 Task: Add an event with the title Project Progress Update and Review, date '2024/04/09', time 8:00 AM to 10:00 AMand add a description: The training workshop will be facilitated by experienced negotiation experts who will provide guidance, insights, and practical tips throughout the session. Participants will have ample opportunities to ask questions, share experiences, and receive personalized feedback on their negotiation skills., put the event into Orange category . Add location for the event as: Sydney, Australia, logged in from the account softage.3@softage.netand send the event invitation to softage.7@softage.net and softage.8@softage.net. Set a reminder for the event 2 hour before
Action: Mouse moved to (94, 126)
Screenshot: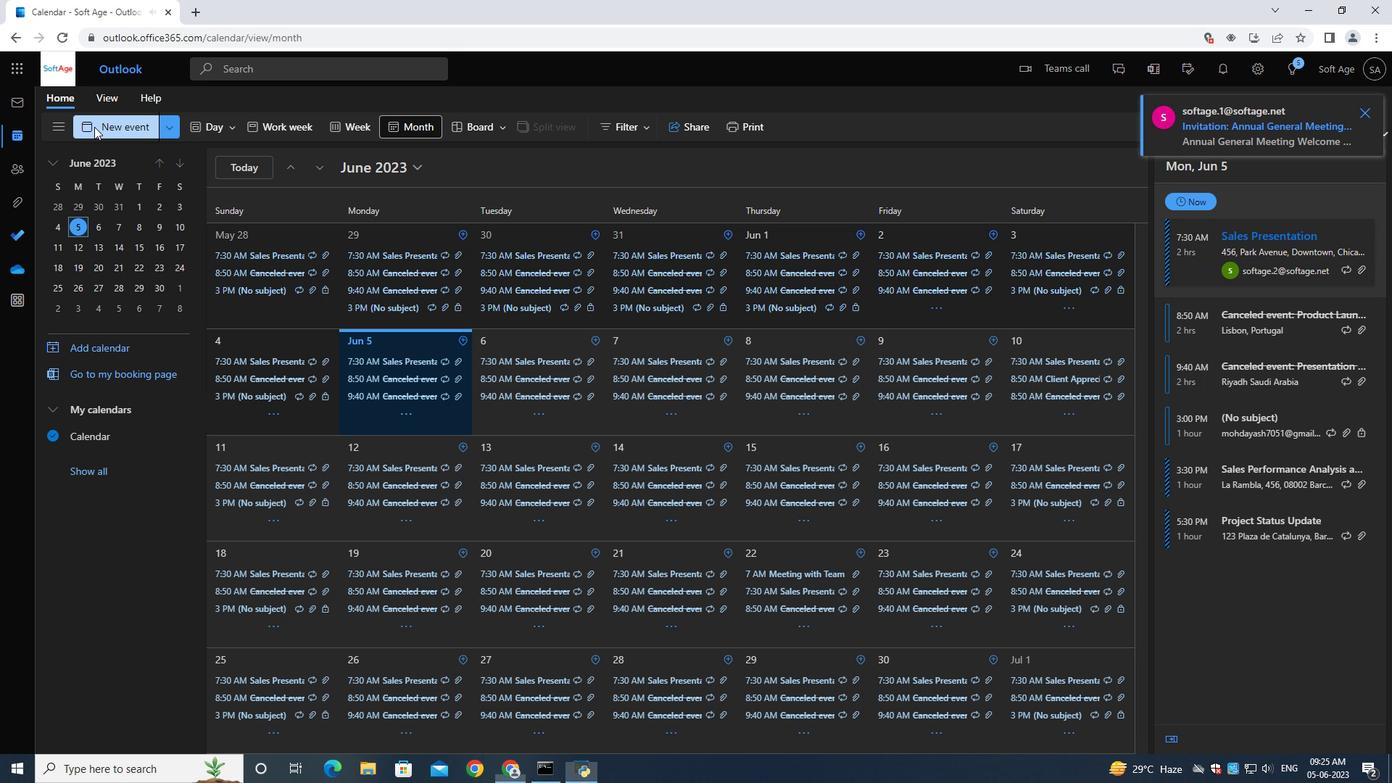 
Action: Mouse pressed left at (94, 126)
Screenshot: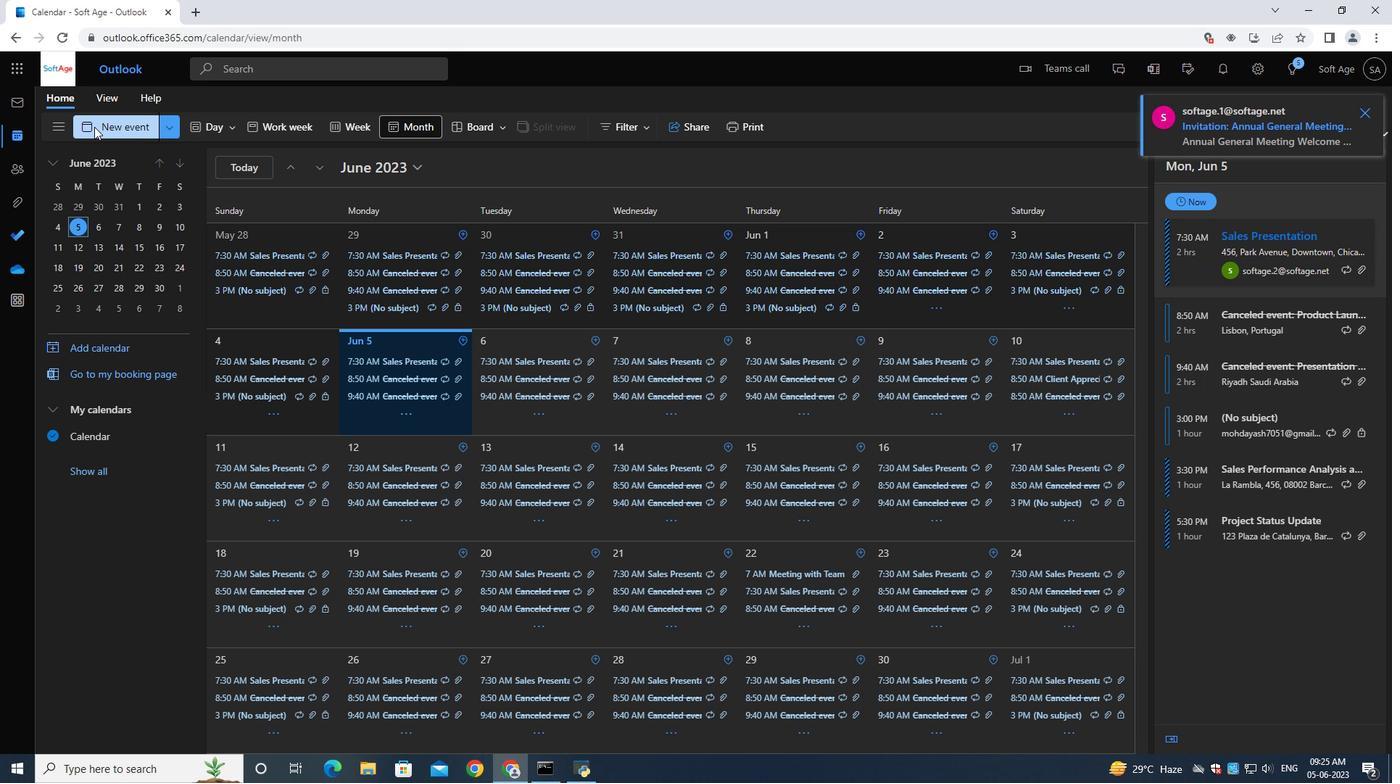
Action: Mouse moved to (369, 220)
Screenshot: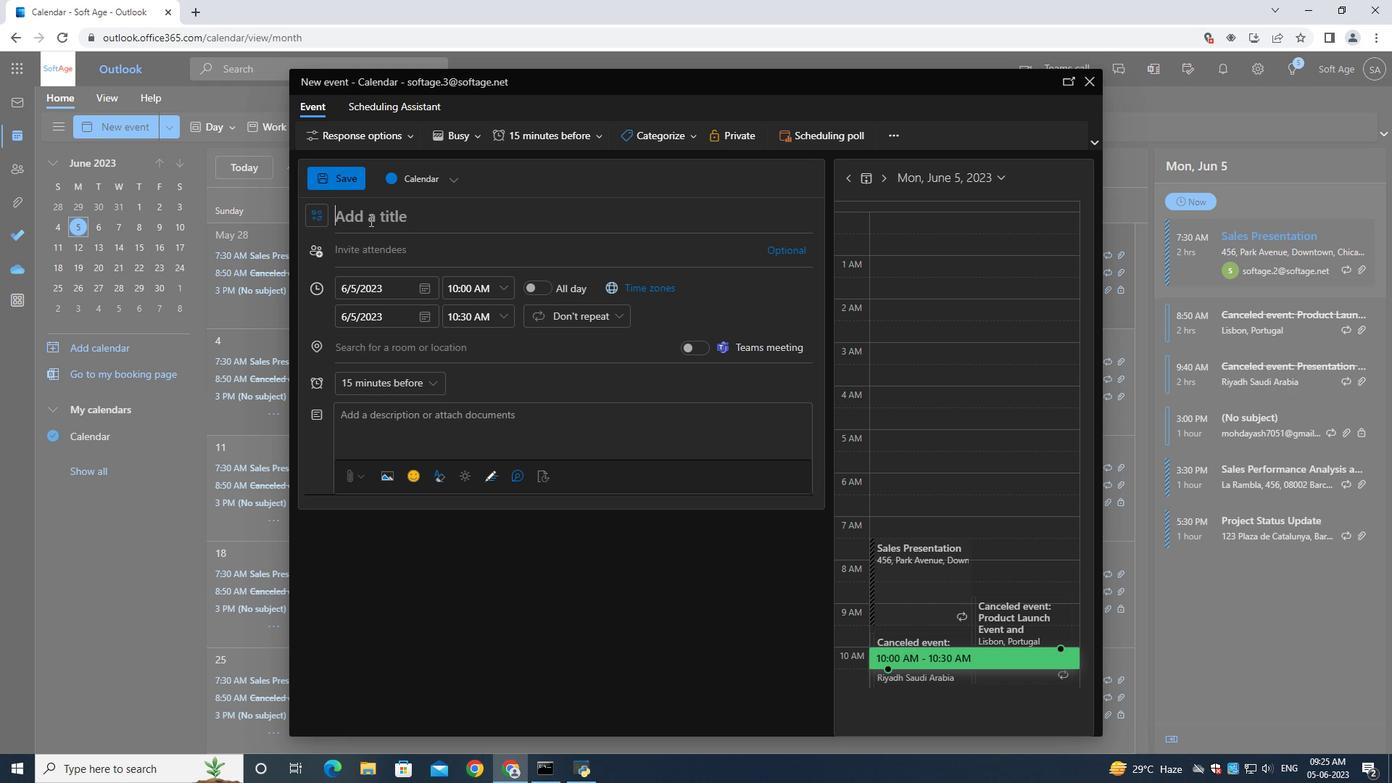 
Action: Mouse pressed left at (369, 220)
Screenshot: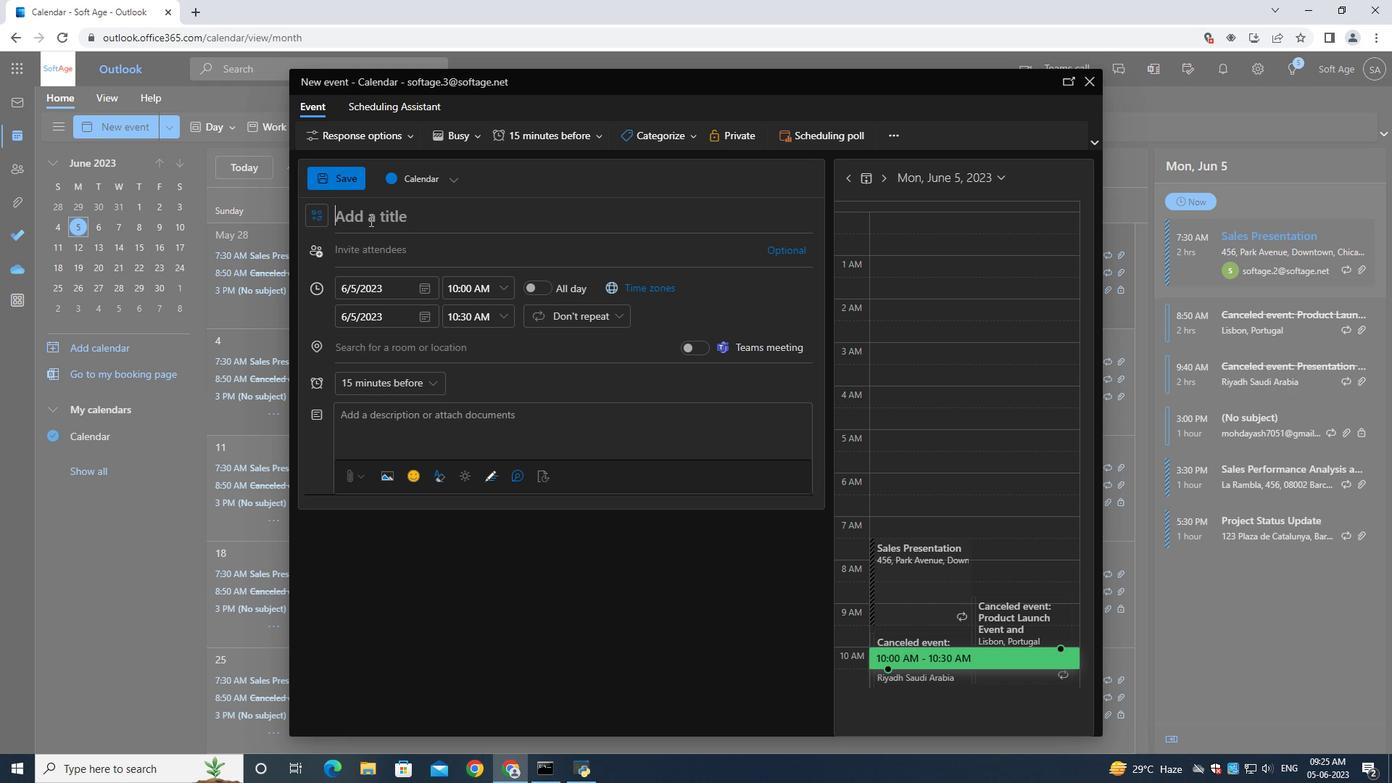
Action: Key pressed <Key.shift><Key.shift><Key.shift><Key.shift><Key.shift><Key.shift><Key.shift><Key.shift><Key.shift><Key.shift><Key.shift><Key.shift><Key.shift><Key.shift><Key.shift><Key.shift><Key.shift><Key.shift><Key.shift><Key.shift><Key.shift><Key.shift><Key.shift><Key.shift>Project<Key.space><Key.shift>Progress<Key.space><Key.shift><Key.shift><Key.shift><Key.shift><Key.shift><Key.shift><Key.shift><Key.shift><Key.shift>Update<Key.space>and<Key.space><Key.shift>Review<Key.space>
Screenshot: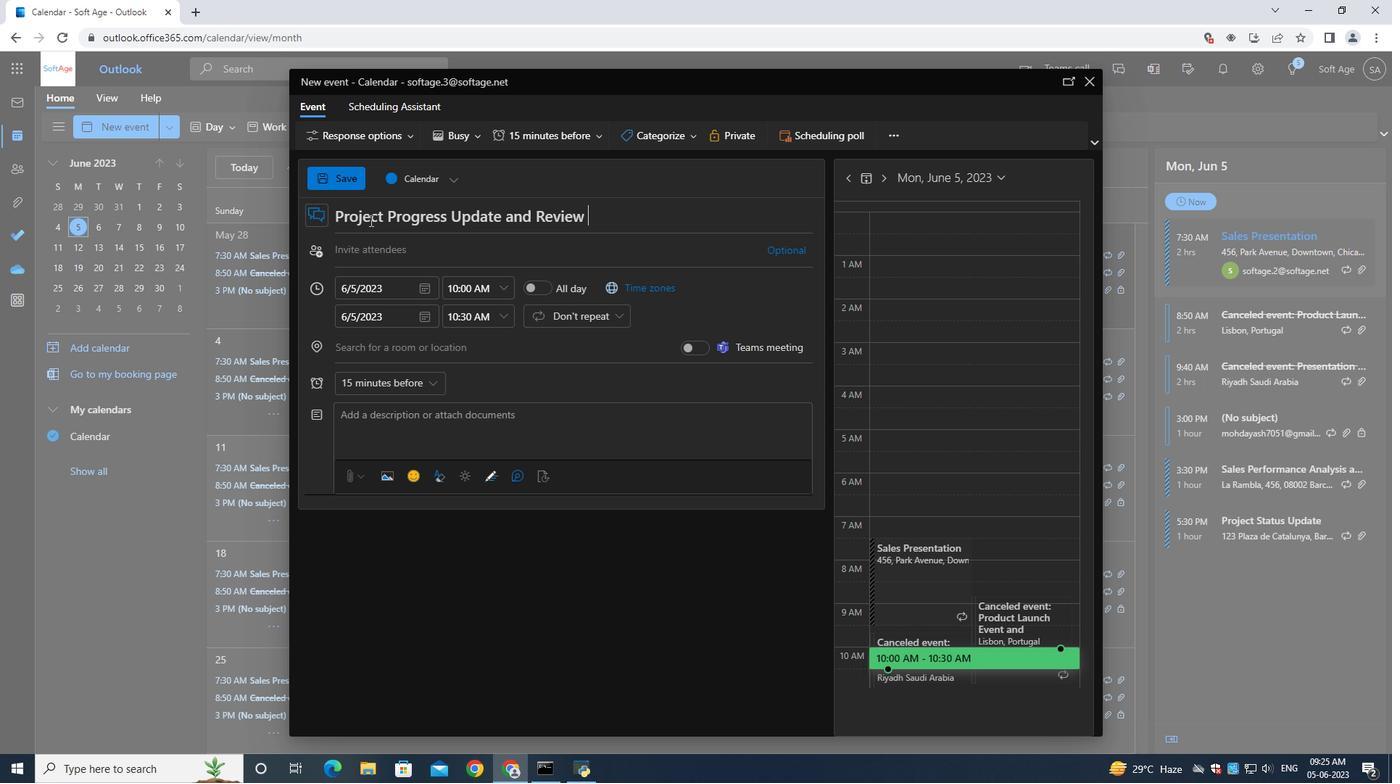 
Action: Mouse moved to (427, 293)
Screenshot: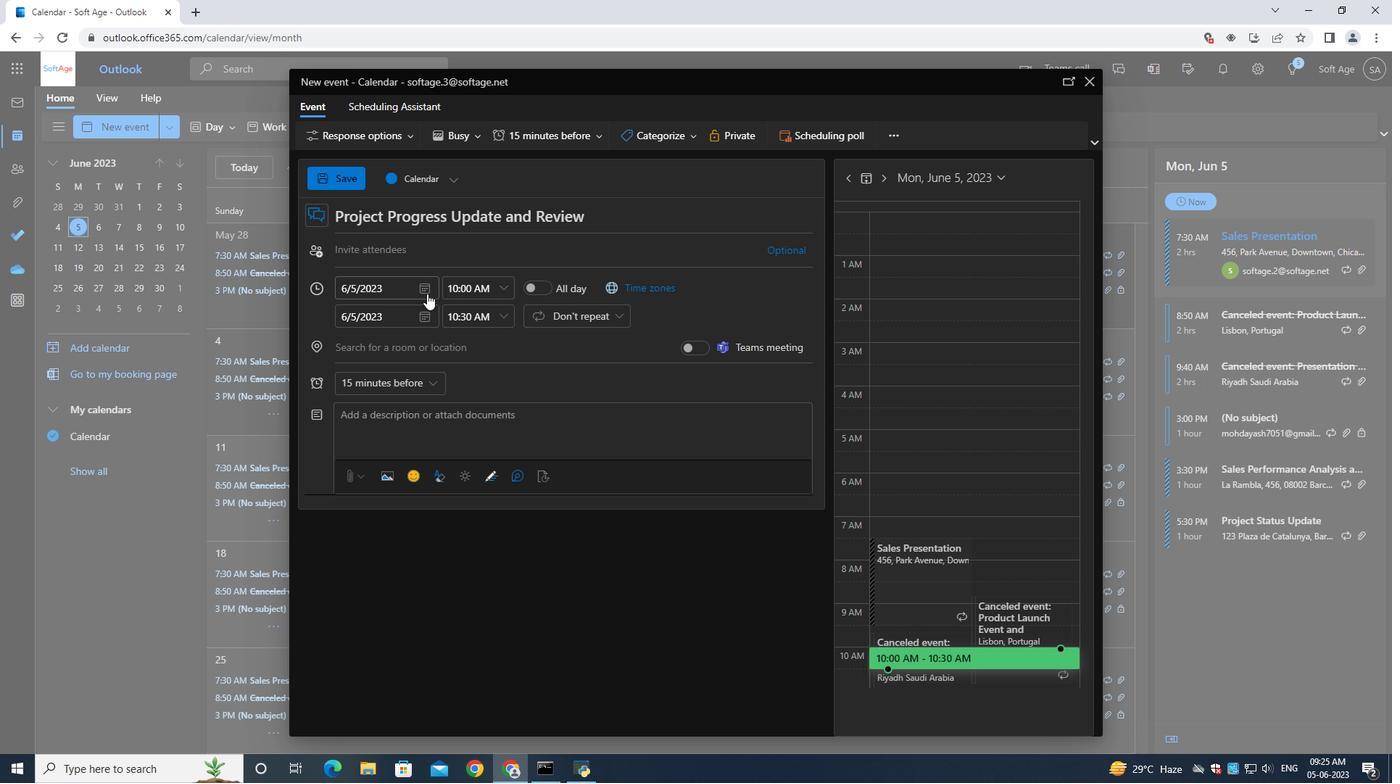 
Action: Mouse pressed left at (427, 293)
Screenshot: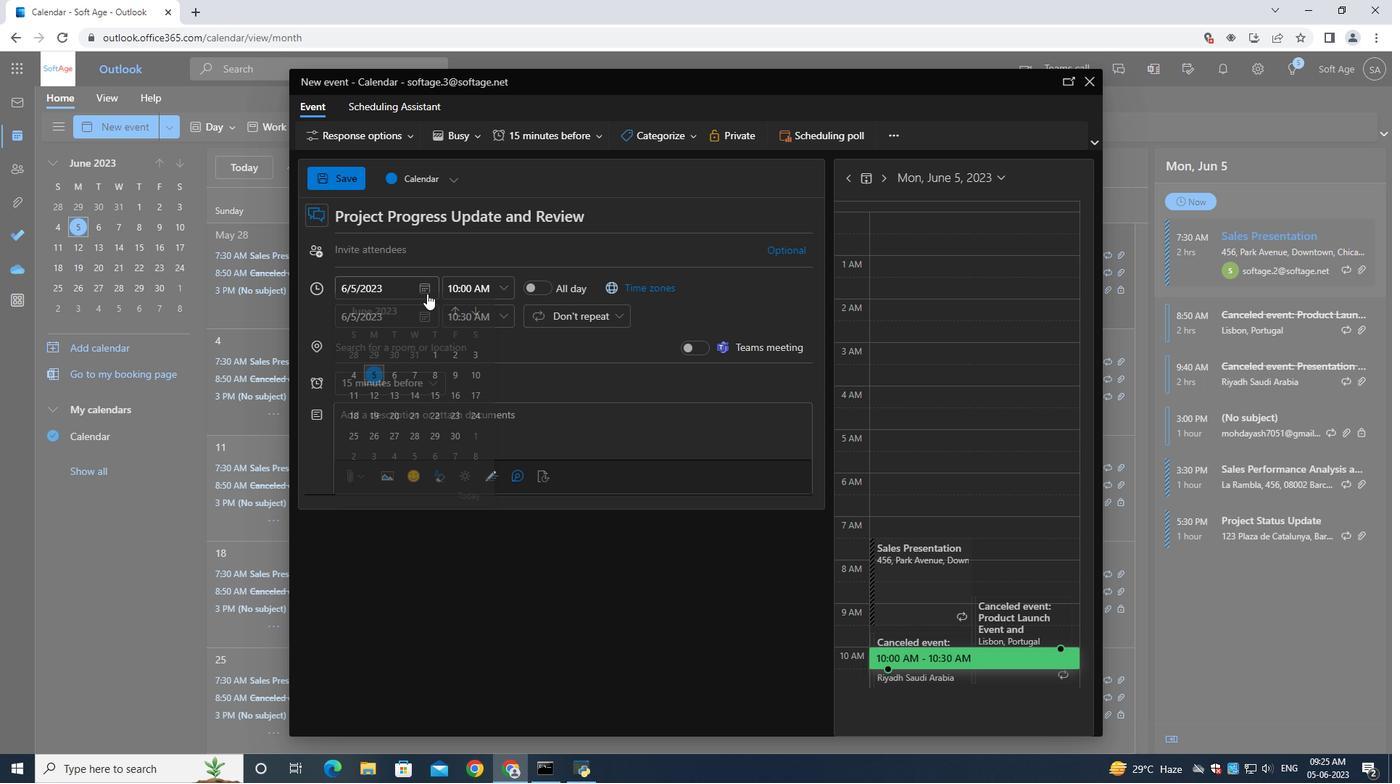 
Action: Mouse moved to (471, 321)
Screenshot: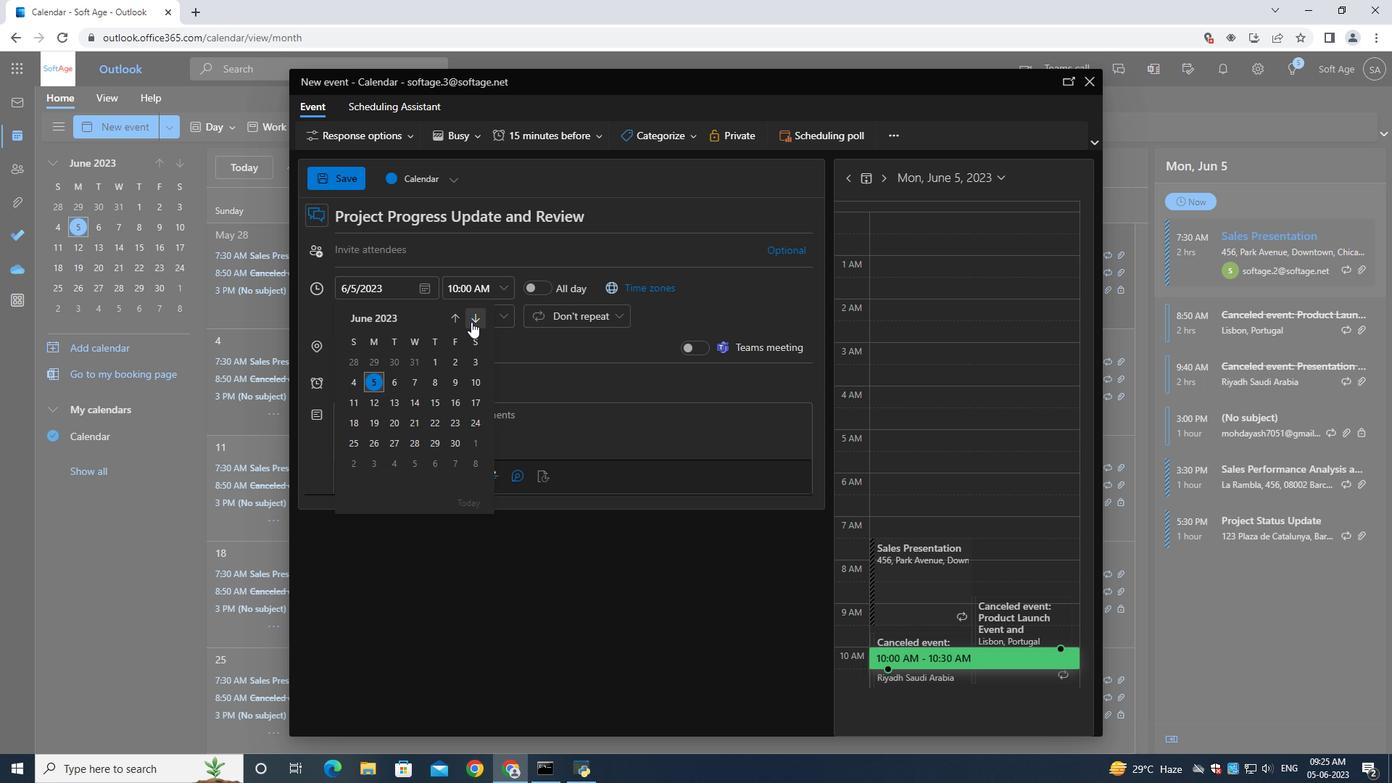 
Action: Mouse pressed left at (471, 321)
Screenshot: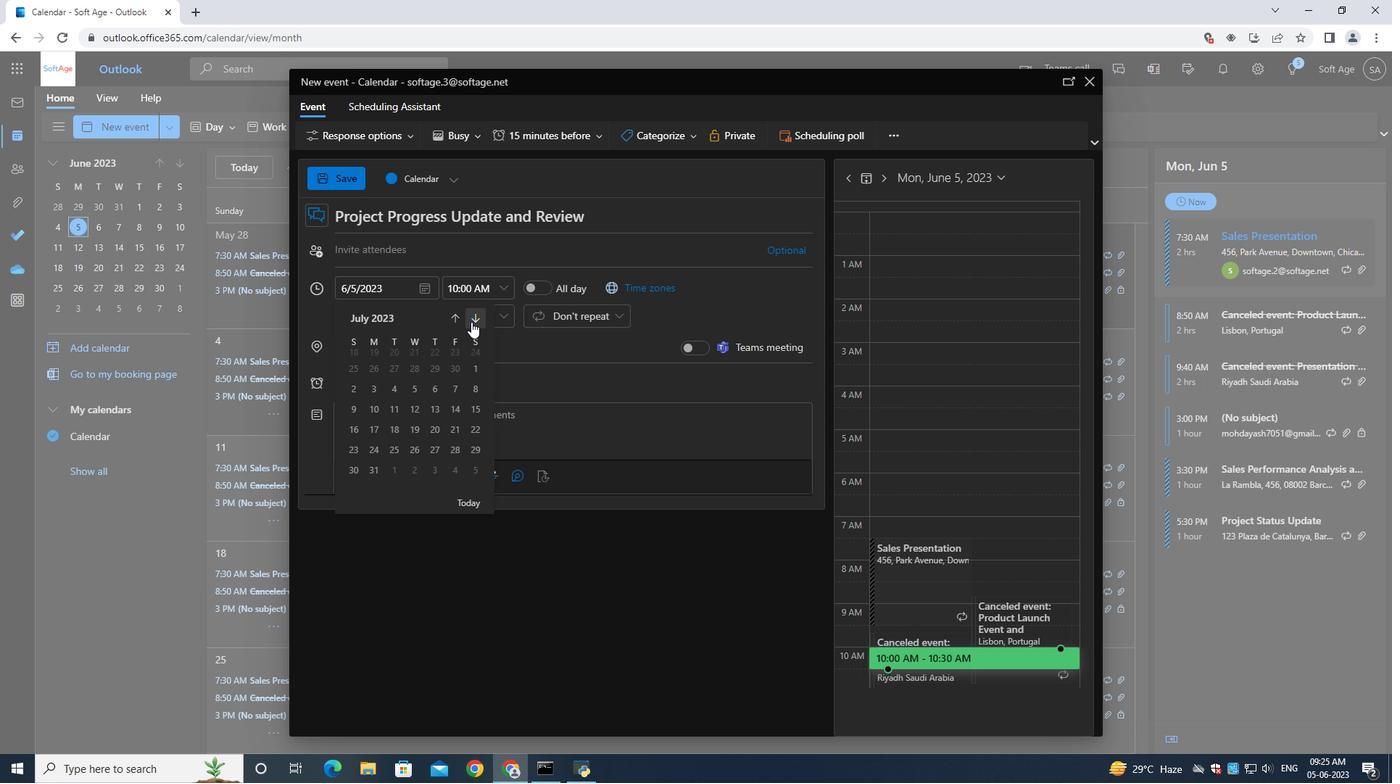 
Action: Mouse pressed left at (471, 321)
Screenshot: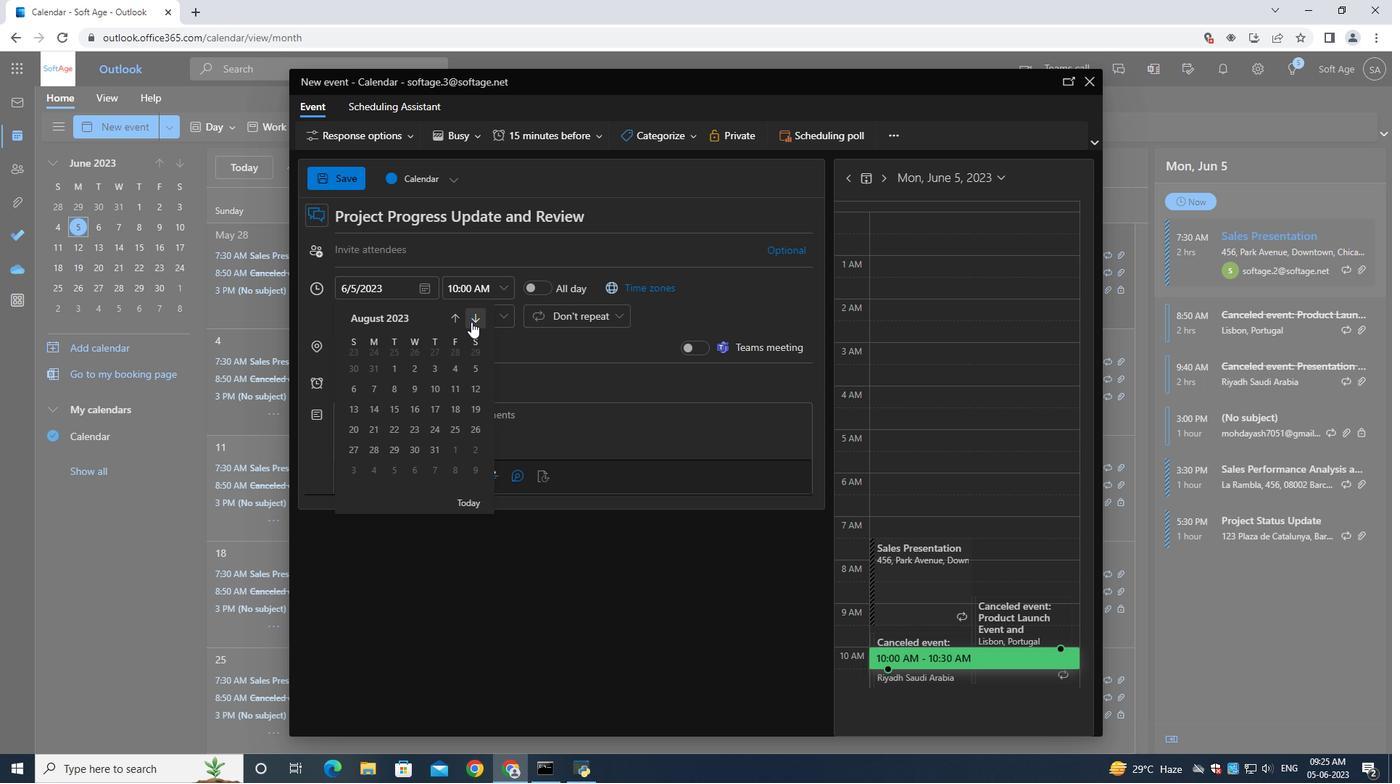 
Action: Mouse pressed left at (471, 321)
Screenshot: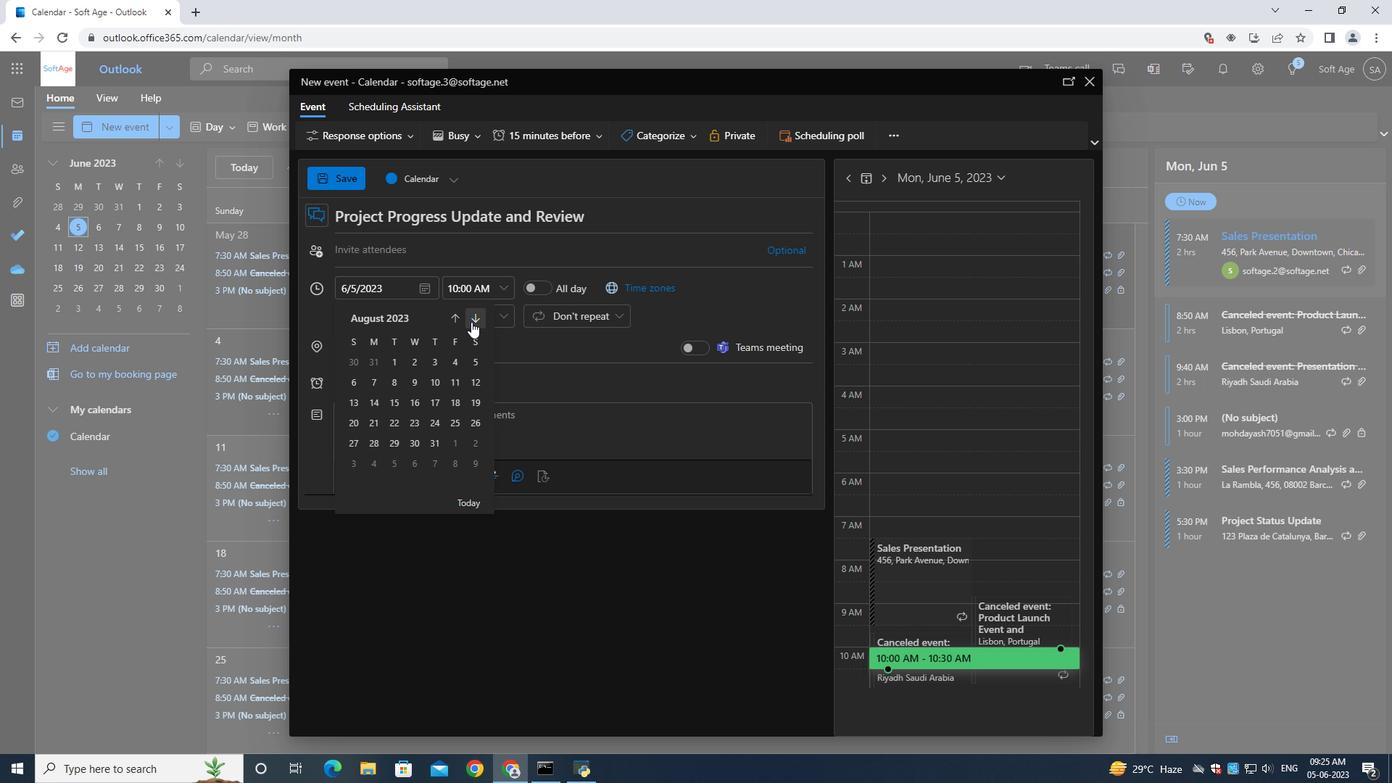 
Action: Mouse pressed left at (471, 321)
Screenshot: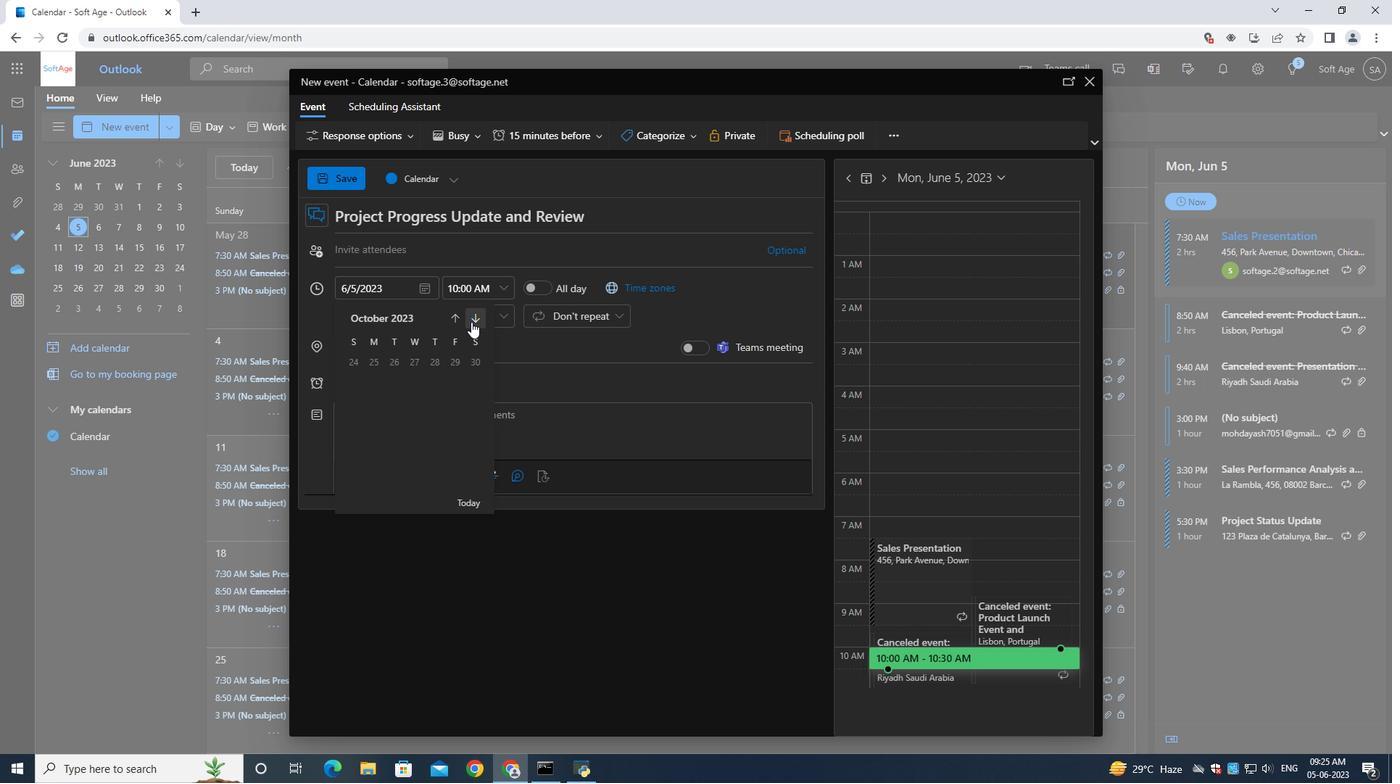 
Action: Mouse pressed left at (471, 321)
Screenshot: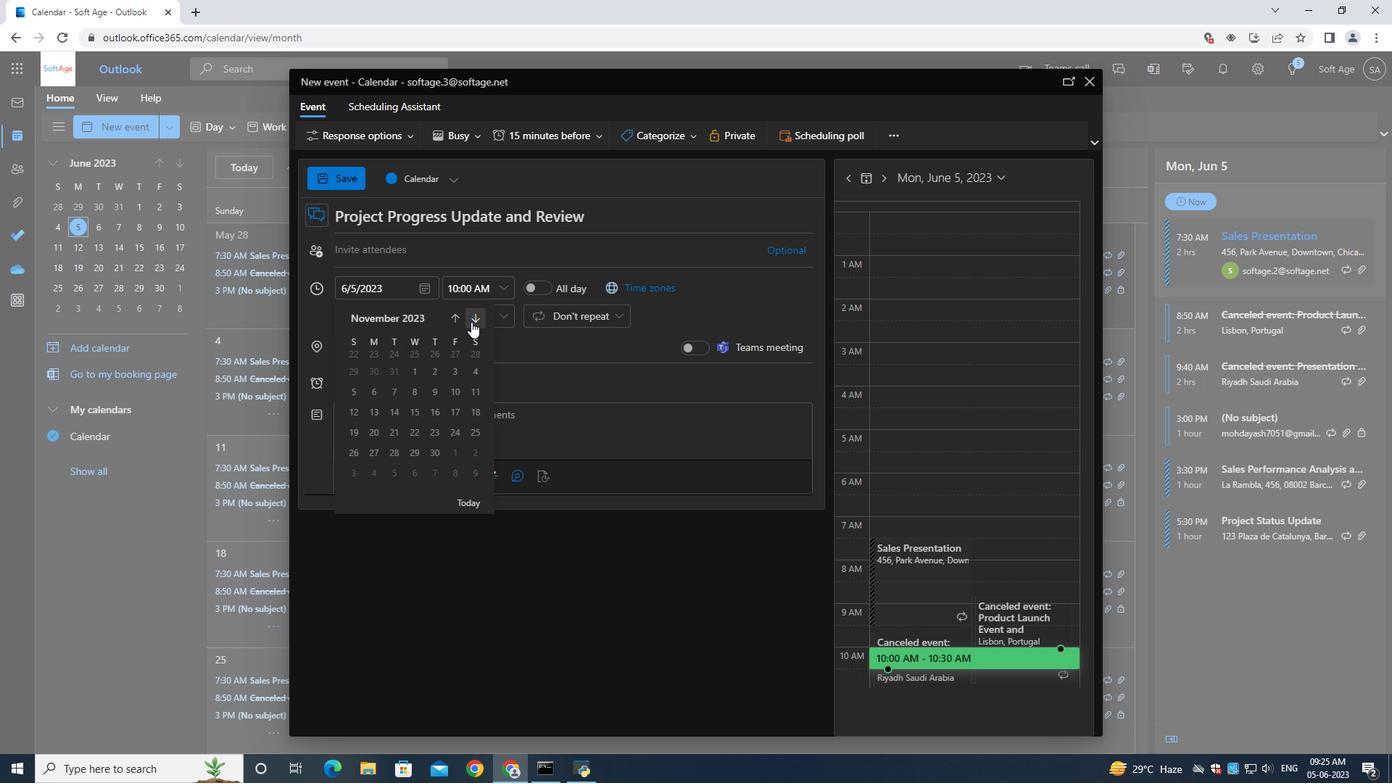 
Action: Mouse pressed left at (471, 321)
Screenshot: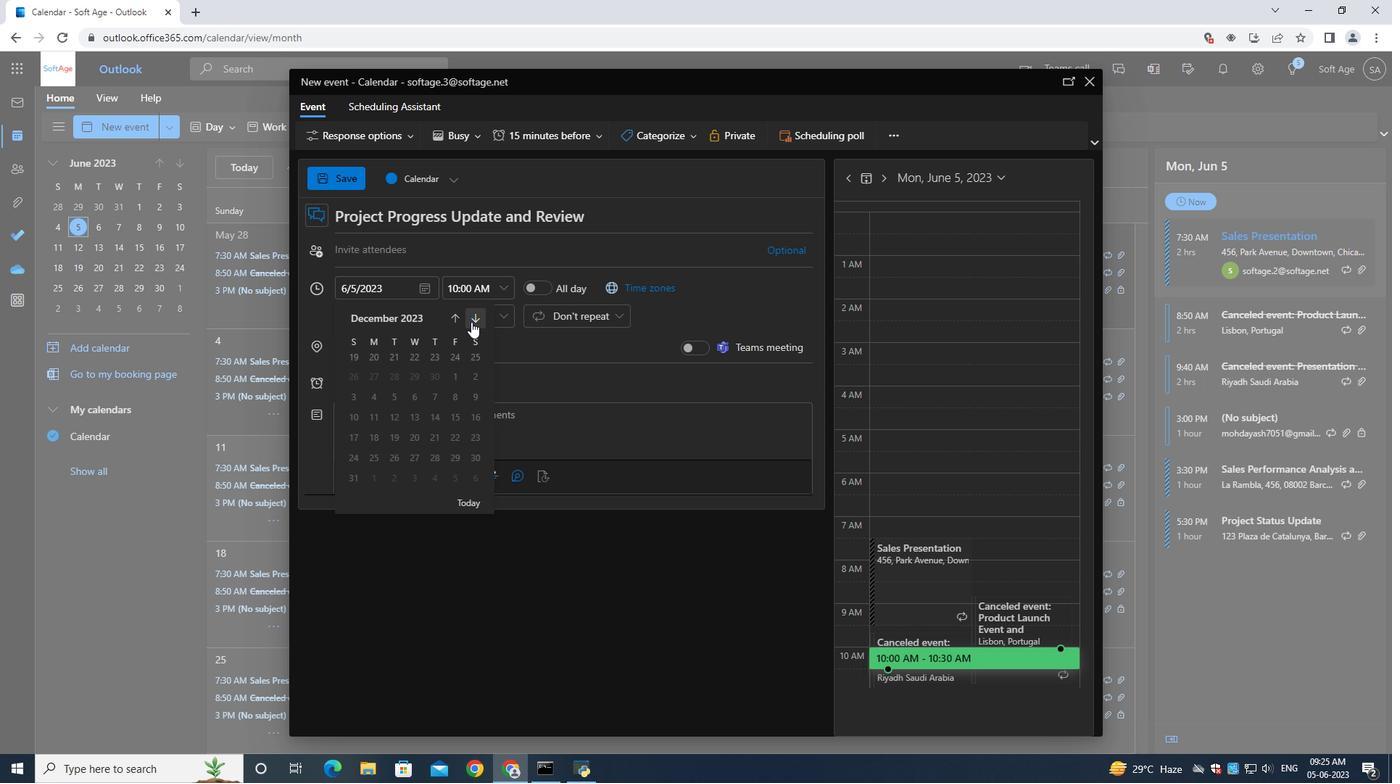 
Action: Mouse pressed left at (471, 321)
Screenshot: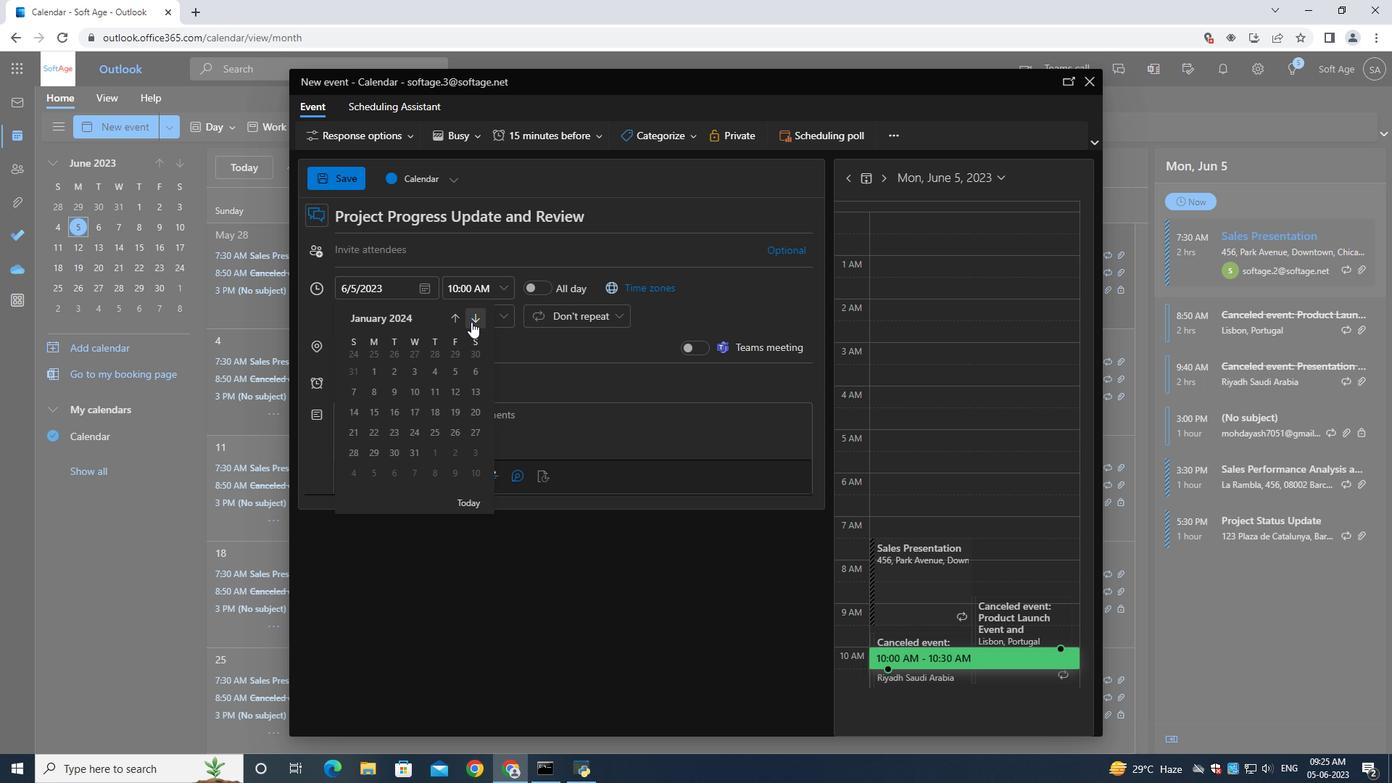 
Action: Mouse pressed left at (471, 321)
Screenshot: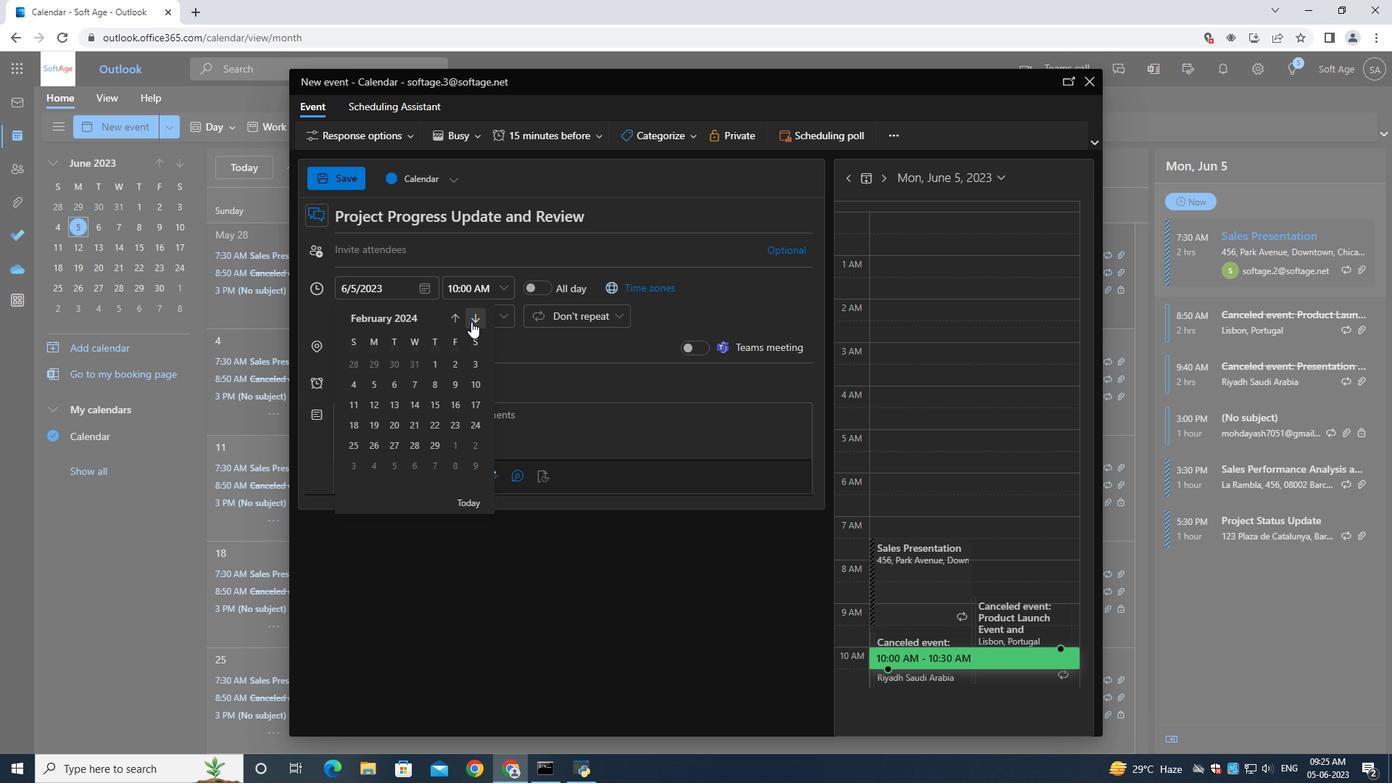 
Action: Mouse pressed left at (471, 321)
Screenshot: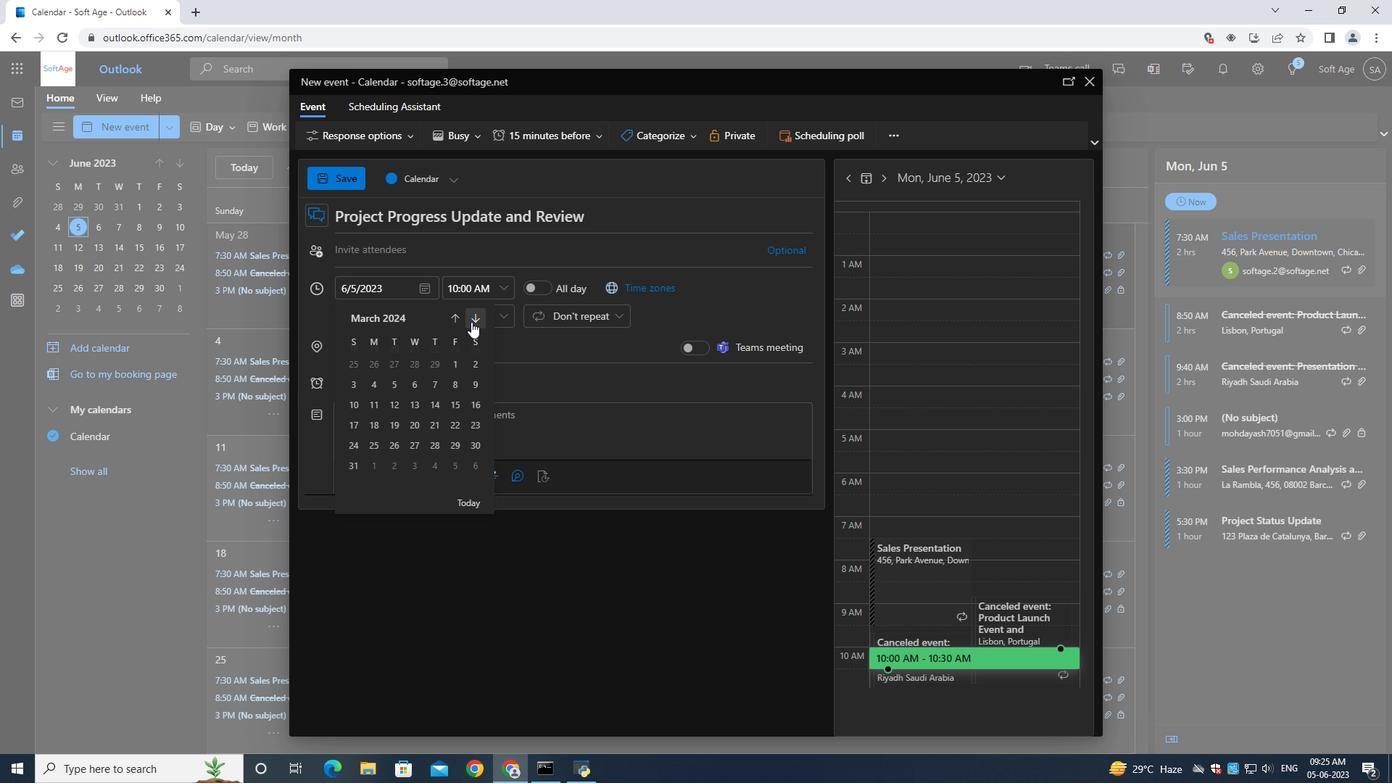 
Action: Mouse pressed left at (471, 321)
Screenshot: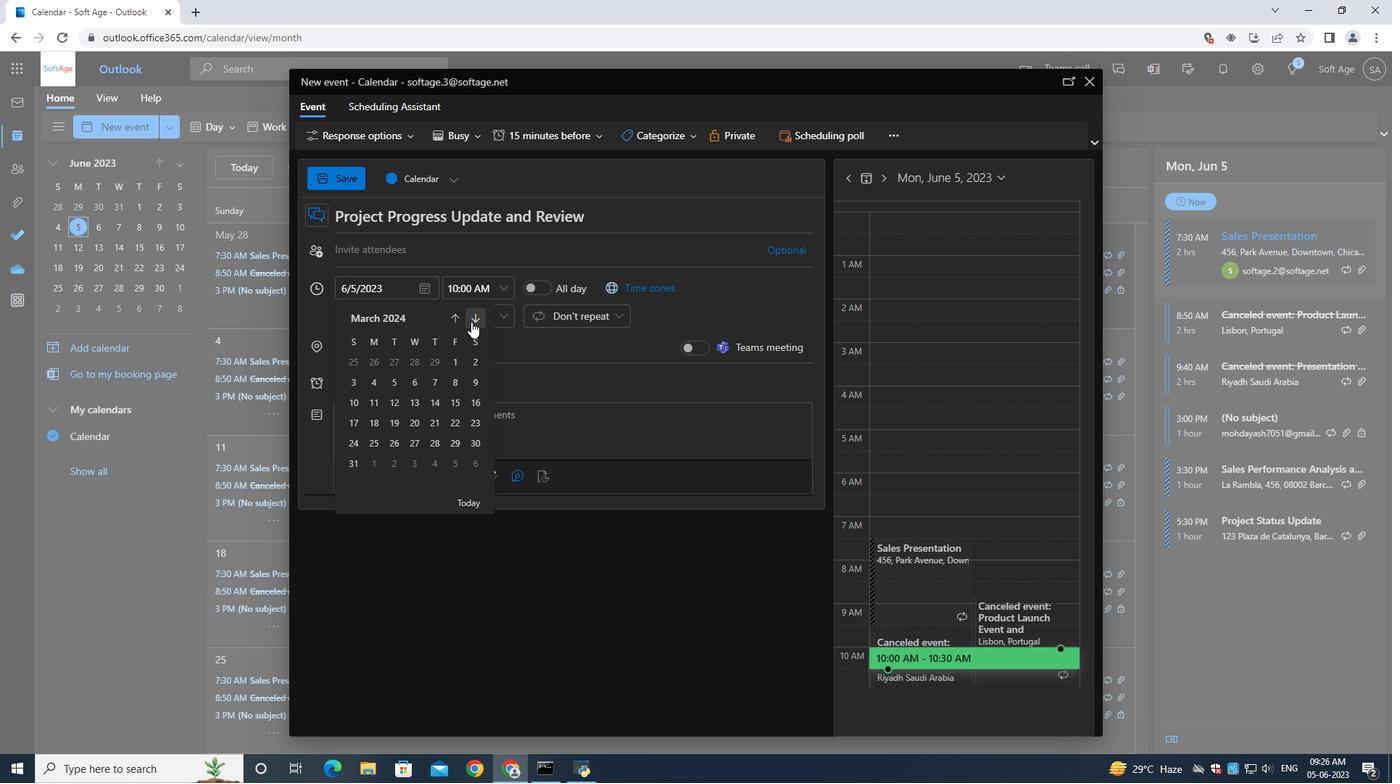 
Action: Mouse moved to (386, 382)
Screenshot: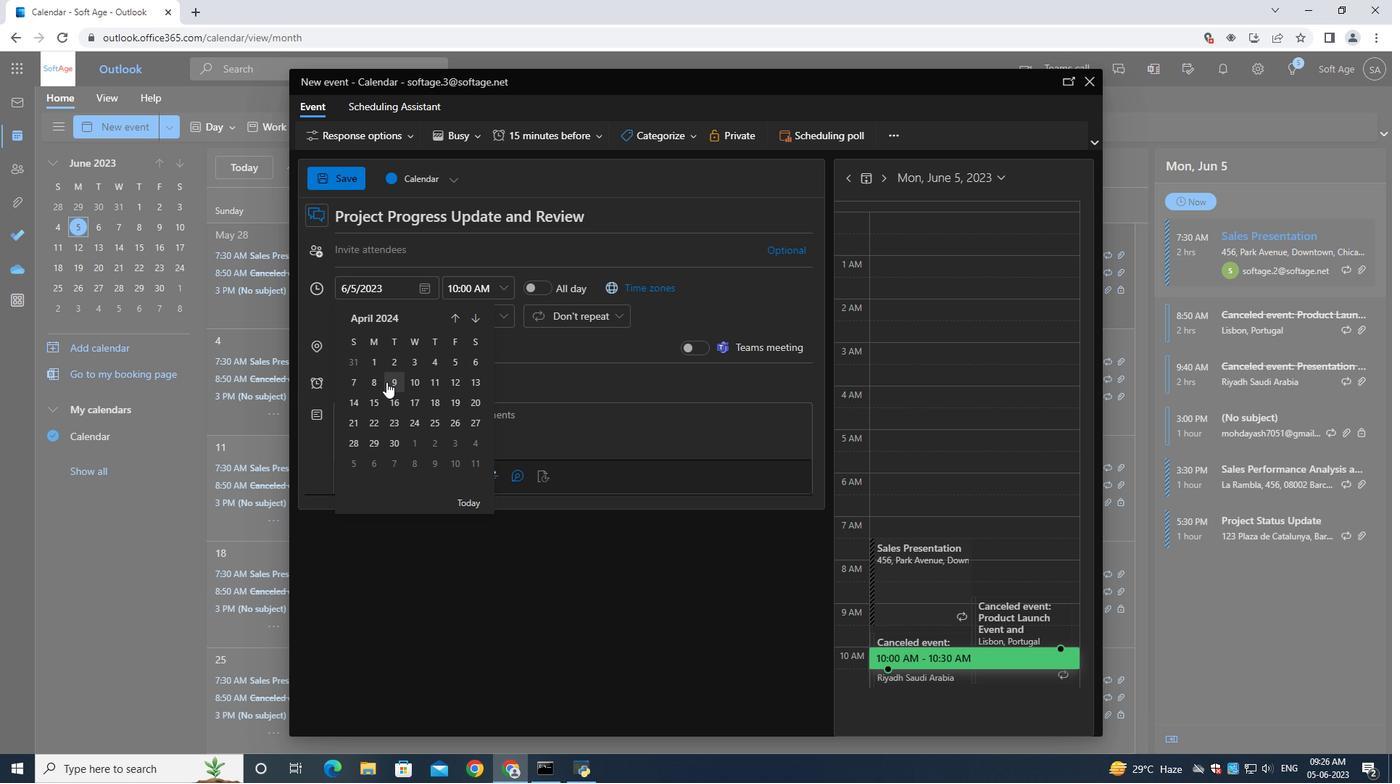 
Action: Mouse pressed left at (386, 382)
Screenshot: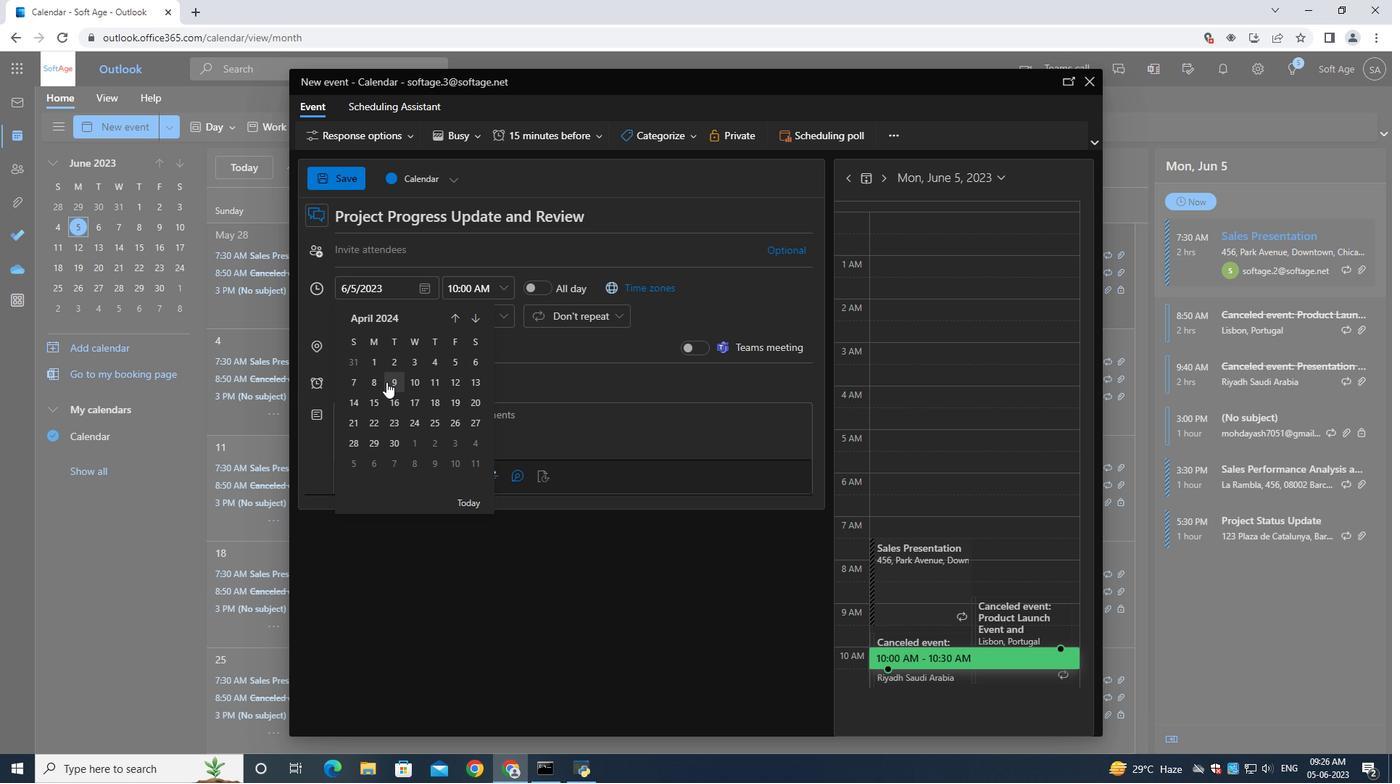 
Action: Mouse moved to (485, 295)
Screenshot: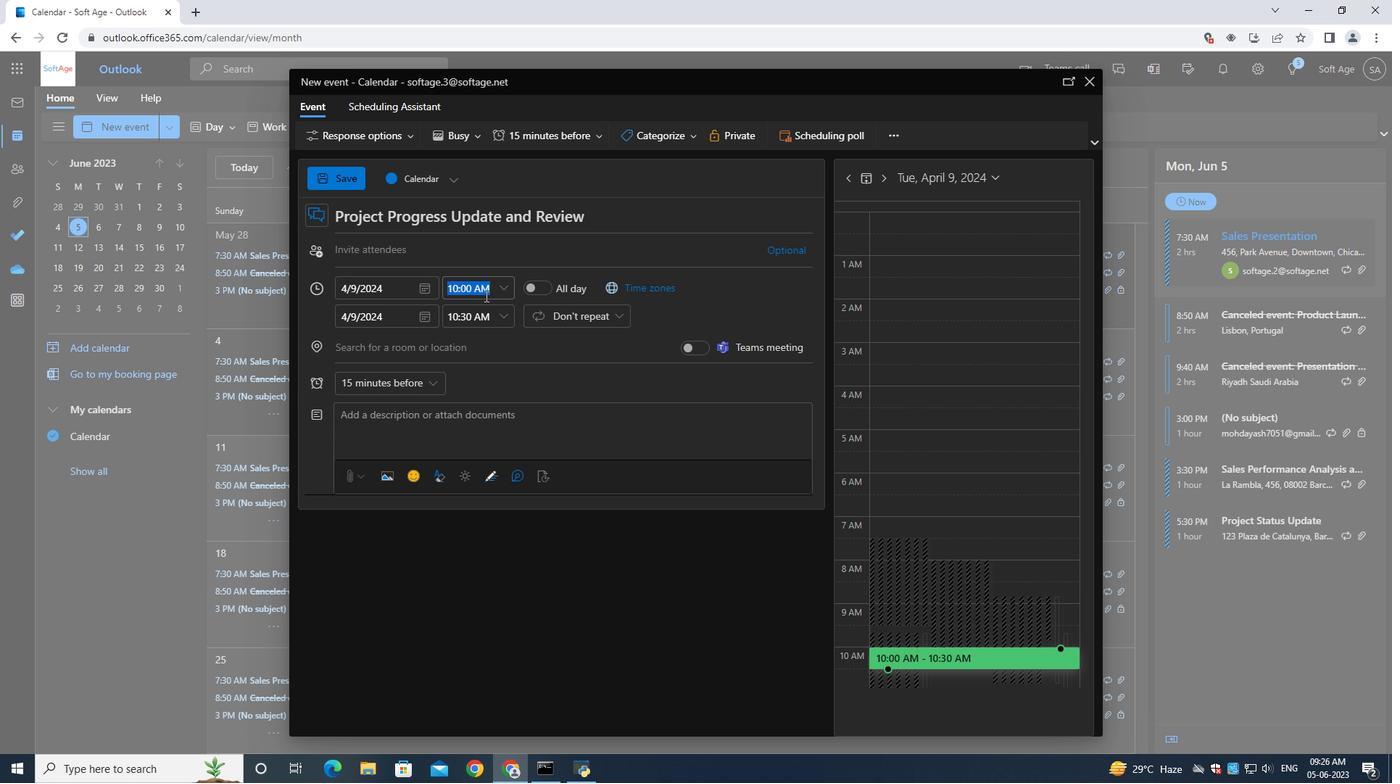 
Action: Mouse pressed left at (485, 295)
Screenshot: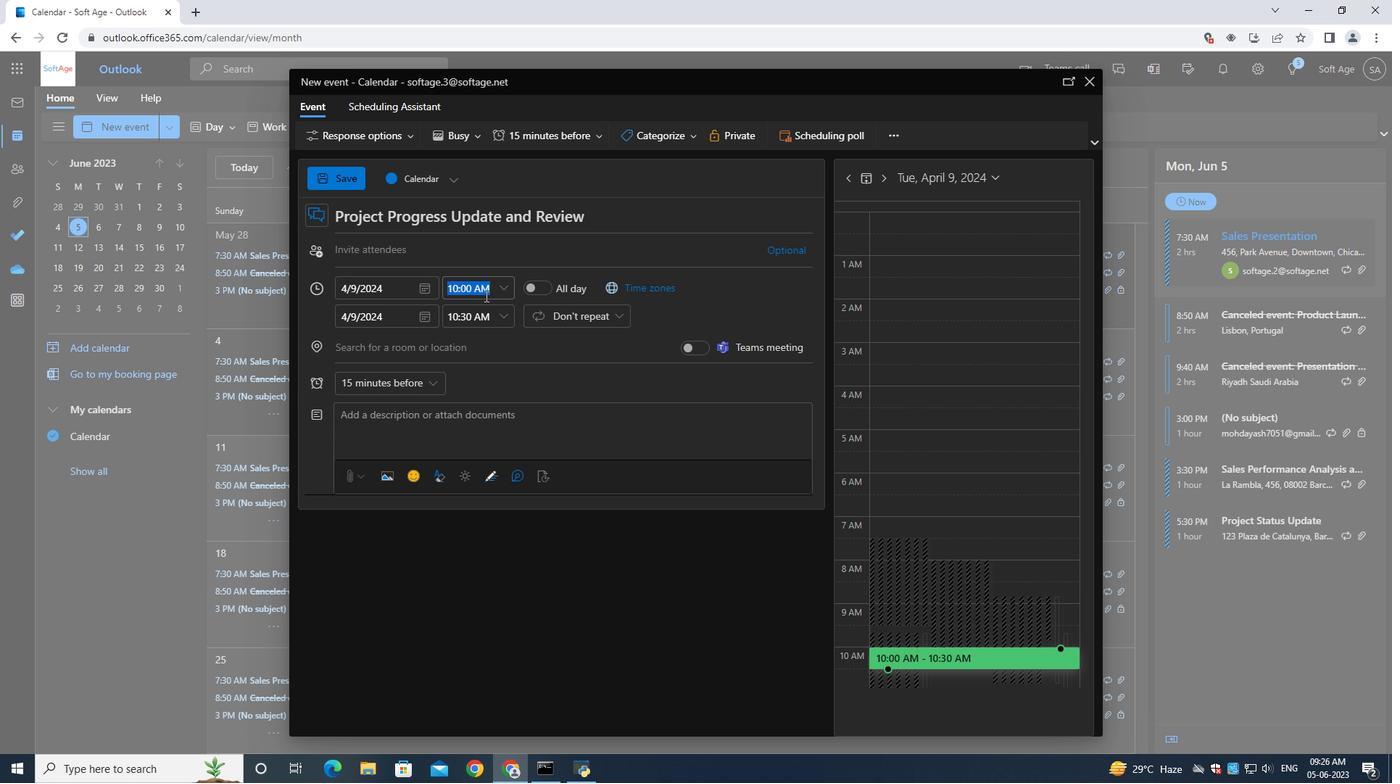 
Action: Key pressed 8<Key.shift_r>:00<Key.shift>AM
Screenshot: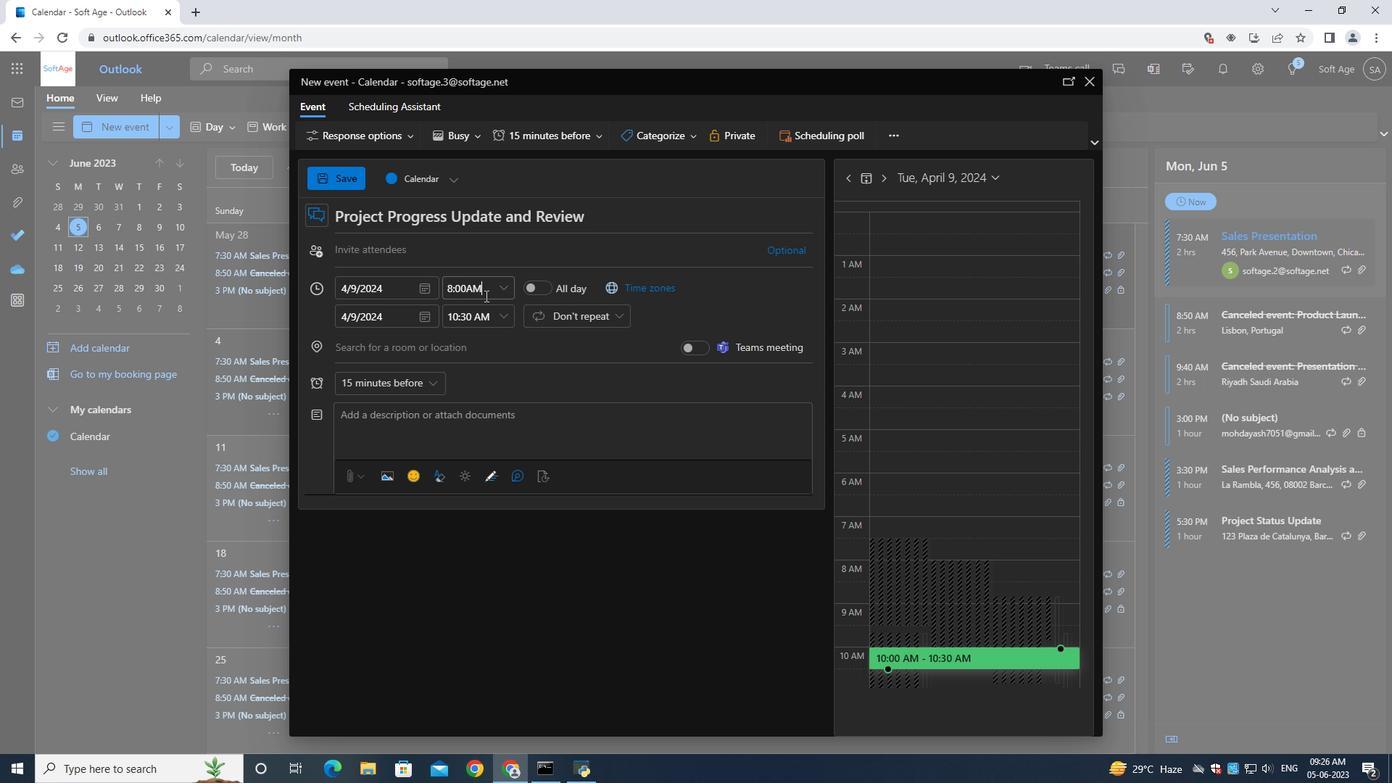 
Action: Mouse moved to (470, 318)
Screenshot: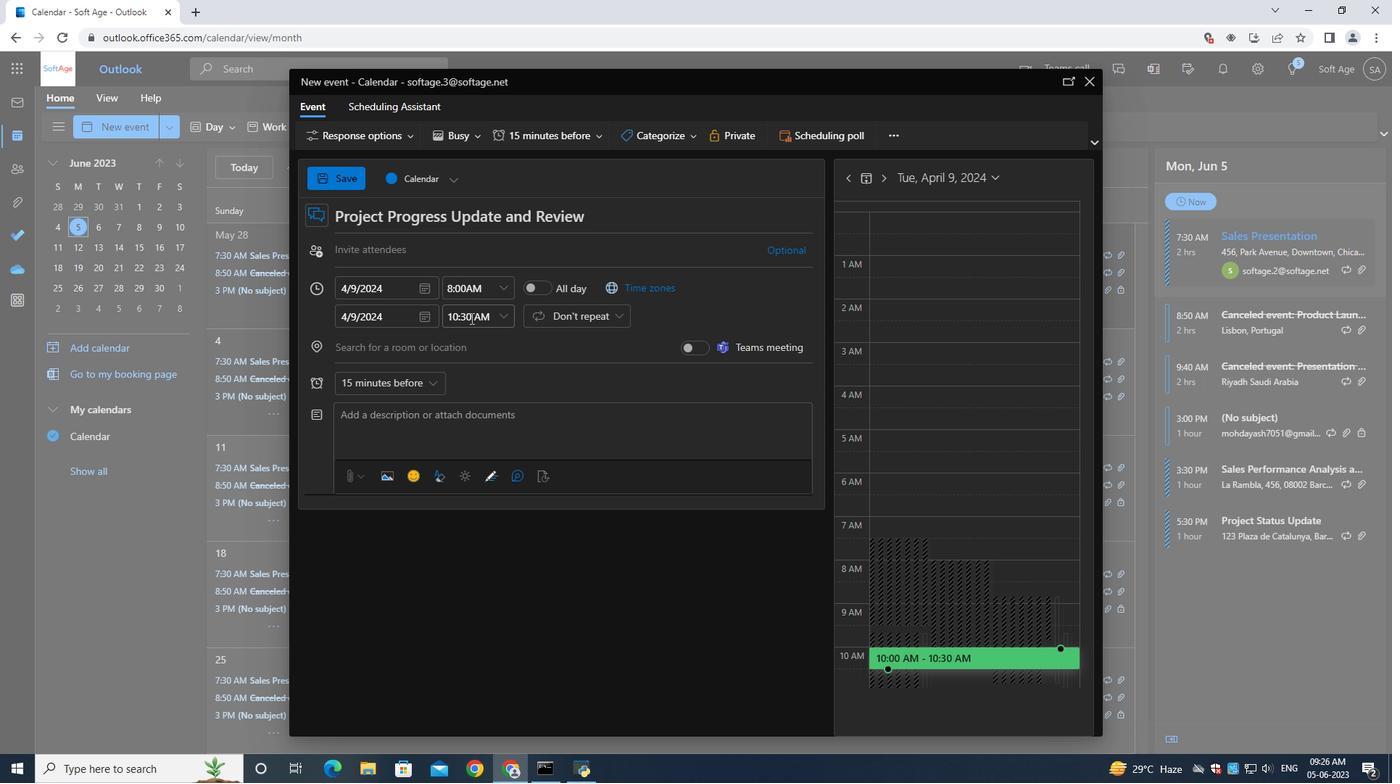 
Action: Mouse pressed left at (470, 318)
Screenshot: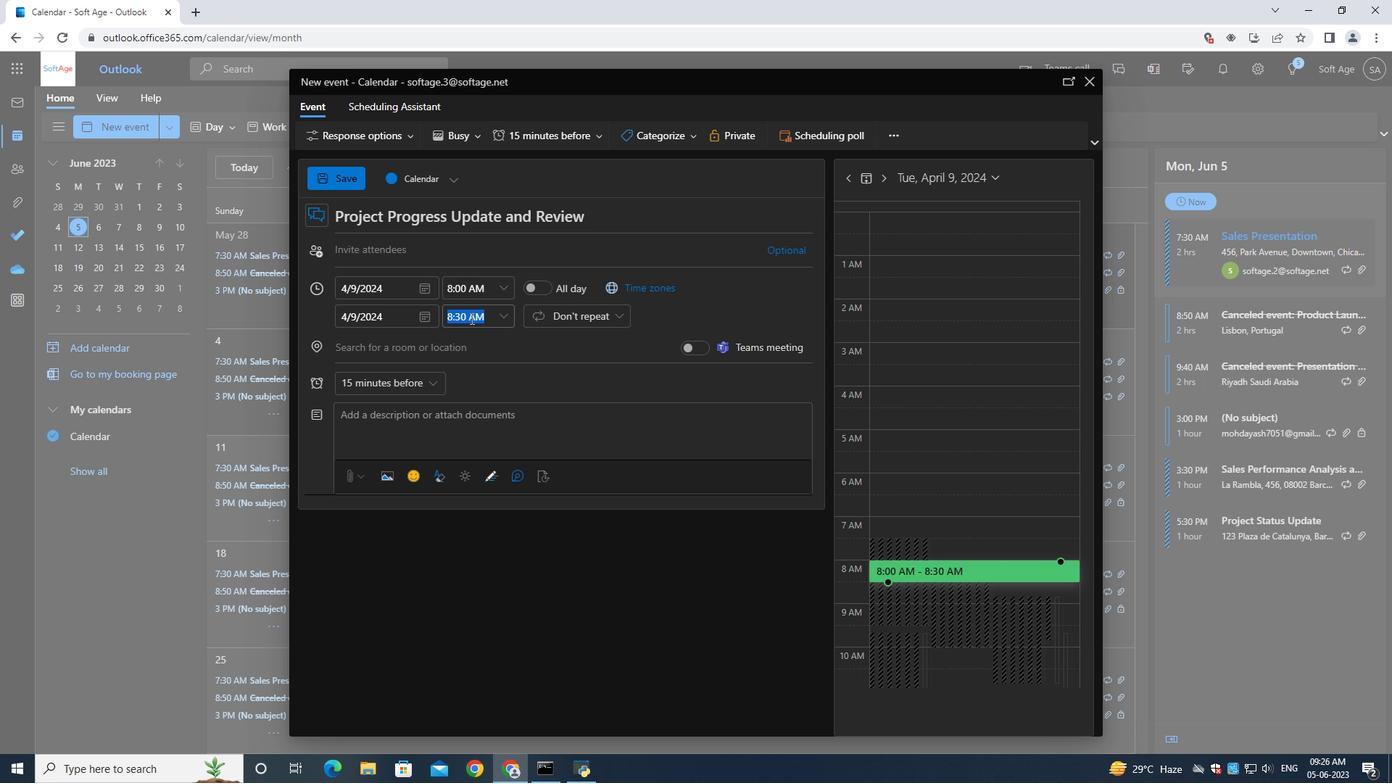 
Action: Key pressed 10<Key.shift_r>:00<Key.shift>AM
Screenshot: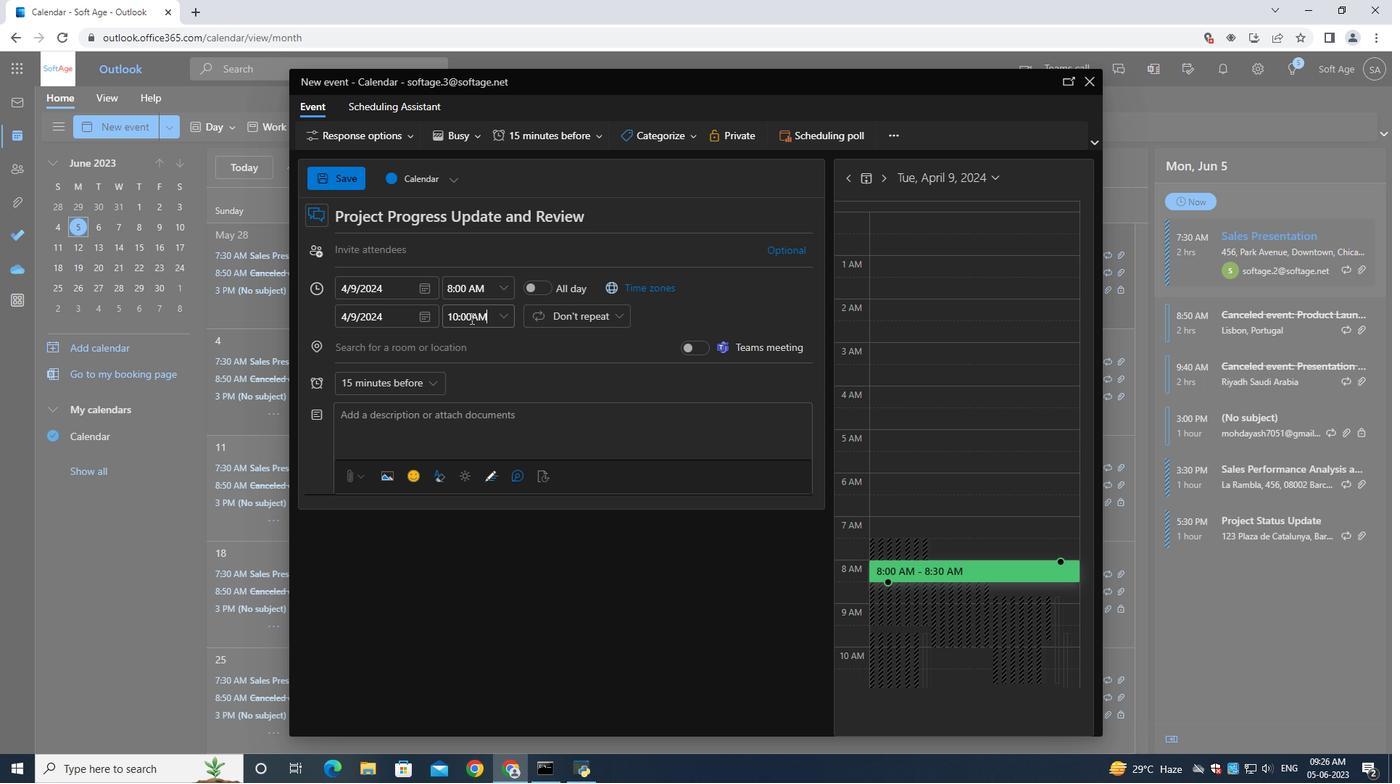 
Action: Mouse moved to (390, 417)
Screenshot: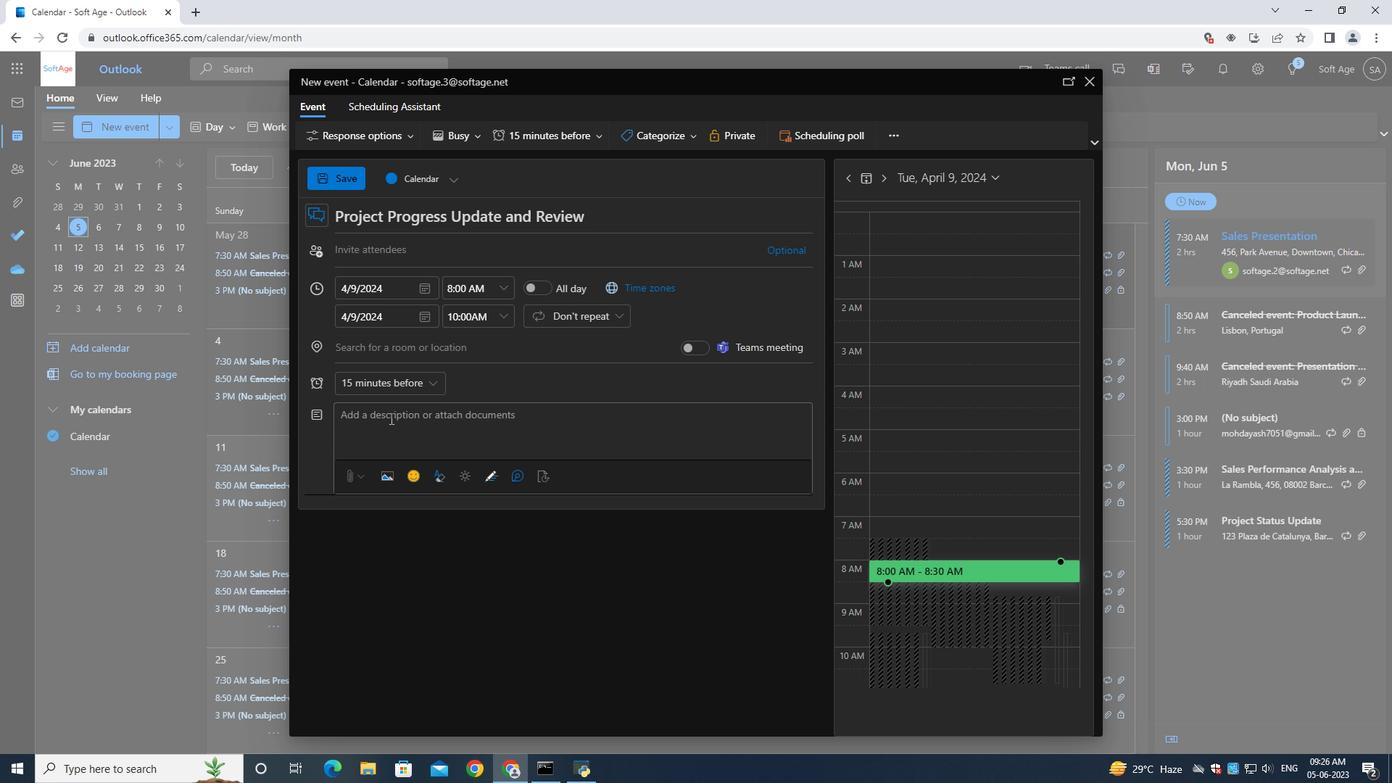 
Action: Mouse pressed left at (390, 417)
Screenshot: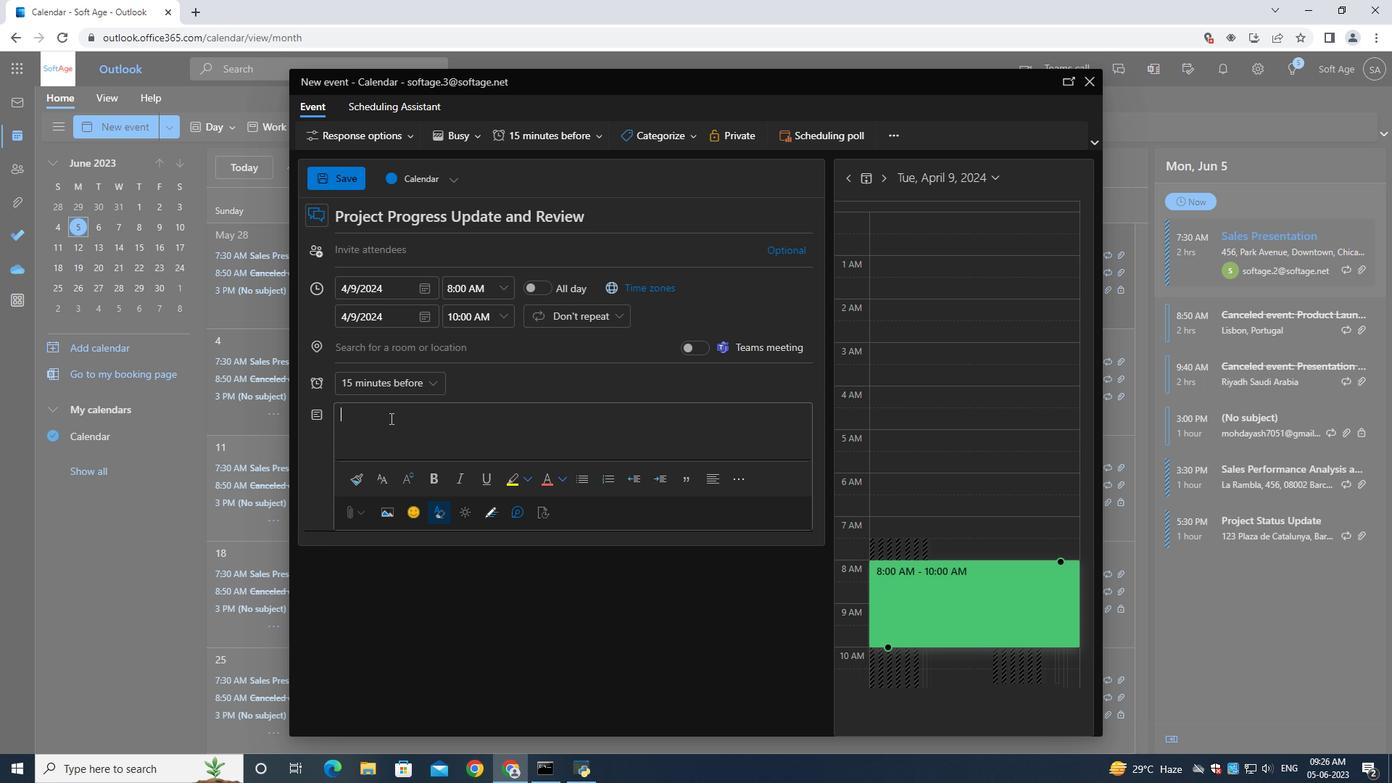 
Action: Mouse moved to (390, 418)
Screenshot: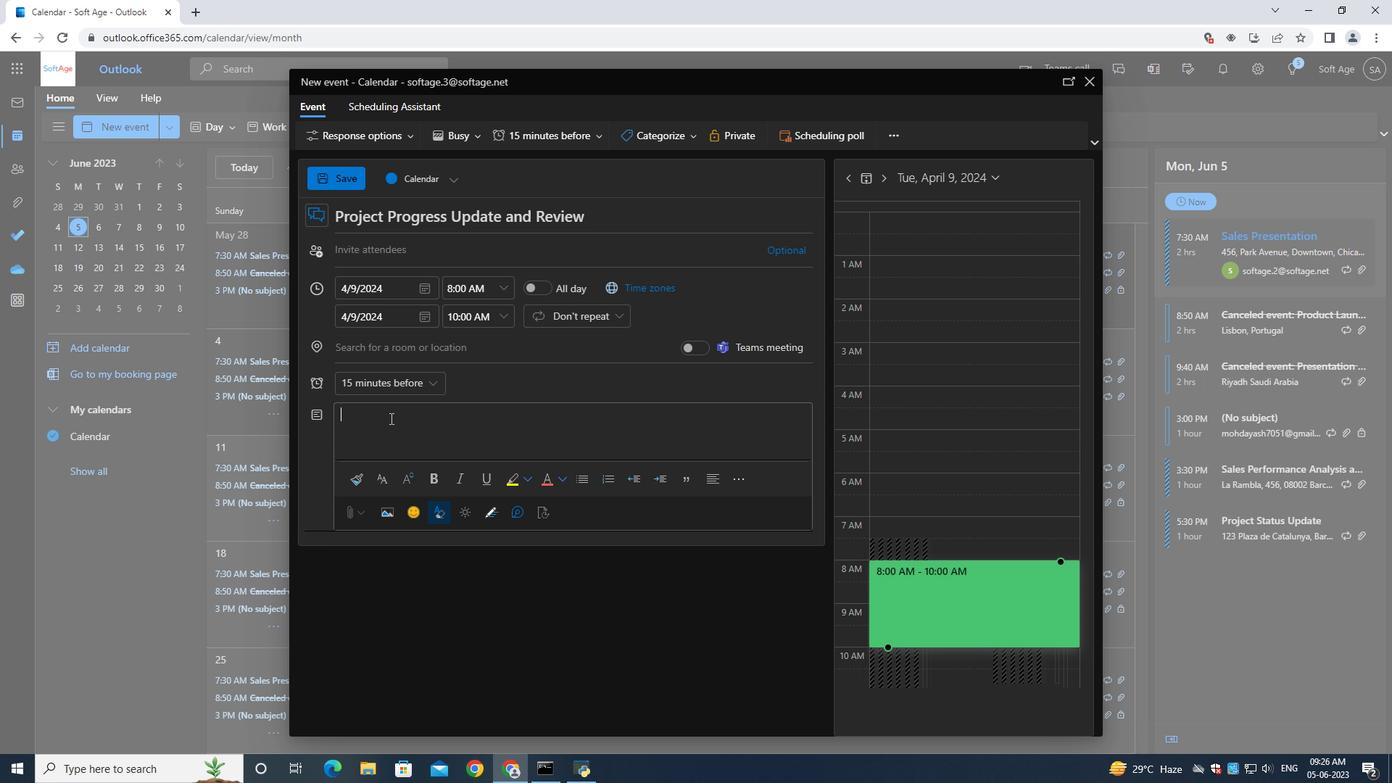 
Action: Key pressed <Key.shift>The<Key.space>training<Key.space>workshop<Key.space>will<Key.space>be<Key.space>facilir<Key.backspace>tated<Key.space>by<Key.space>experienced<Key.space>negotiation<Key.space>experts<Key.space>who<Key.space>will<Key.space>provide<Key.space>gi<Key.backspace>uidance,<Key.space>insights,<Key.space>and<Key.space>practical<Key.space>tips<Key.space>throughout<Key.space>the<Key.space>sission<Key.backspace><Key.backspace><Key.backspace><Key.backspace><Key.backspace><Key.backspace>ession.<Key.space><Key.shift><Key.shift><Key.shift>Participants<Key.space>will<Key.space>have<Key.space>ample<Key.space>and<Key.space>recive<Key.space>=<Key.backspace><Key.backspace><Key.backspace><Key.backspace><Key.backspace>eive<Key.space>personalized<Key.space>feedback<Key.space>on<Key.space>their<Key.space>negotiation<Key.space>skills.
Screenshot: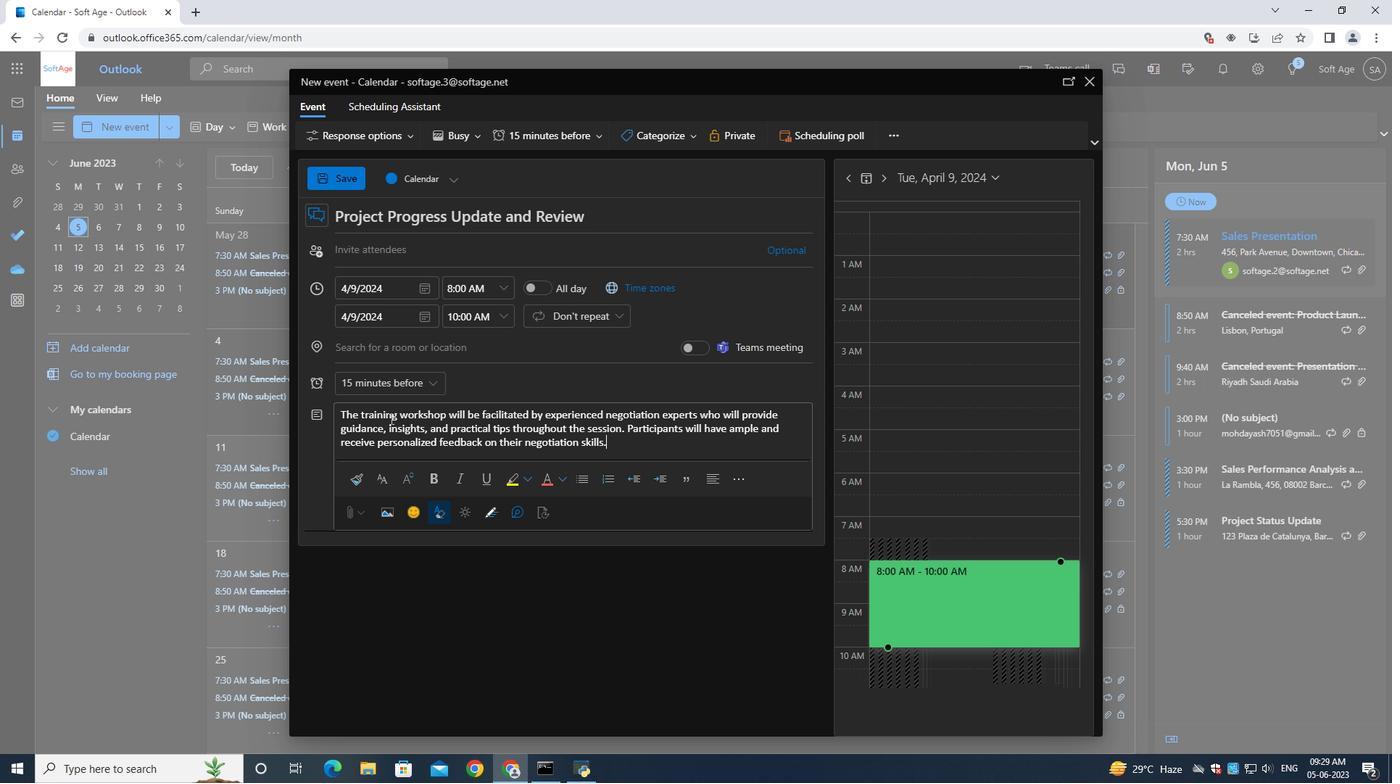 
Action: Mouse moved to (682, 136)
Screenshot: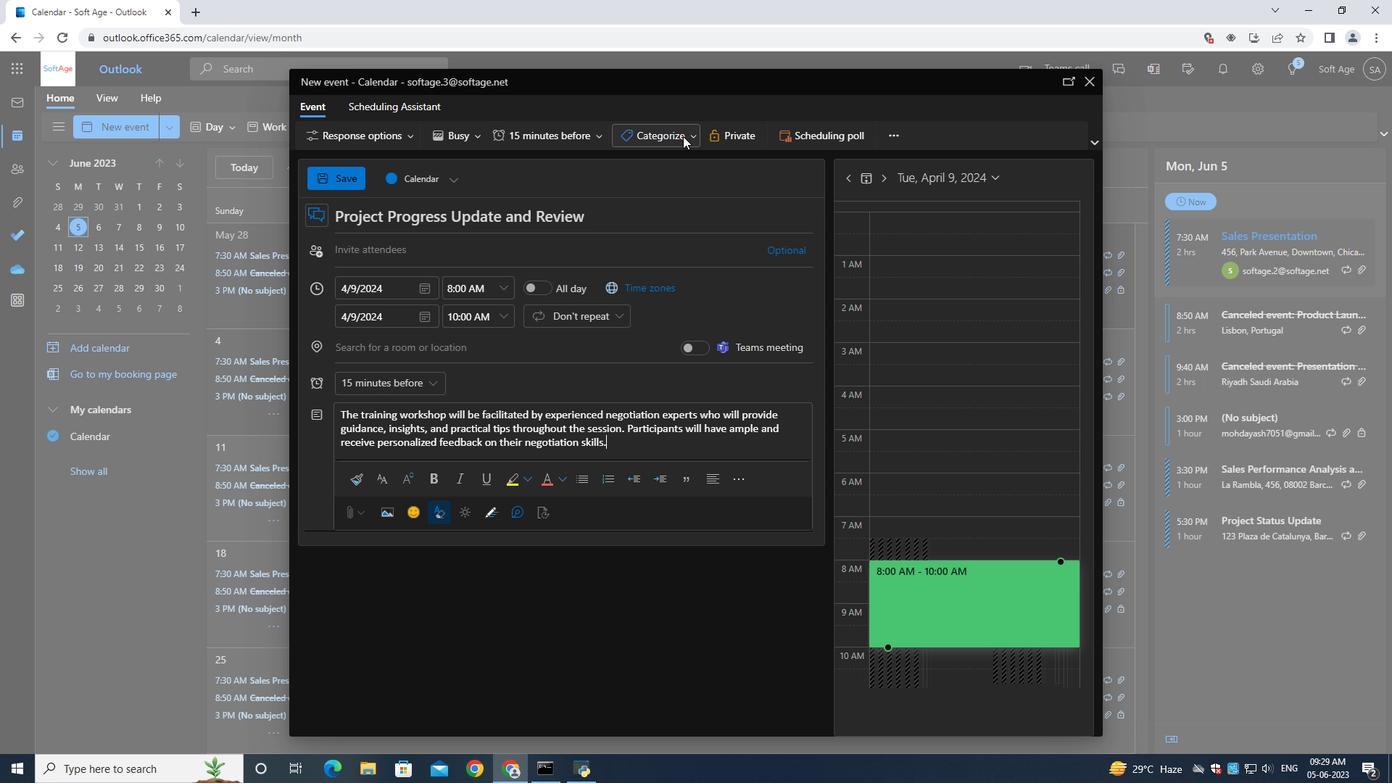 
Action: Mouse pressed left at (682, 136)
Screenshot: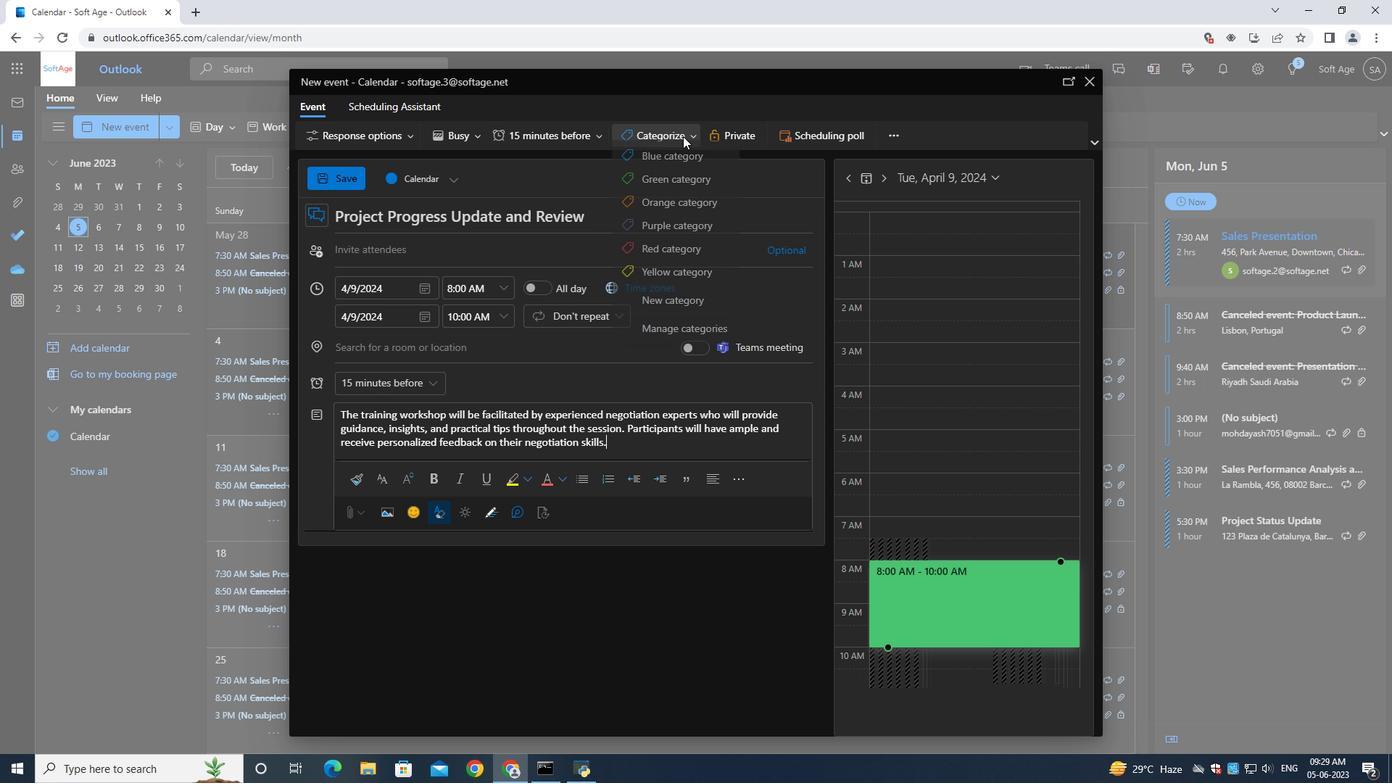 
Action: Mouse moved to (674, 211)
Screenshot: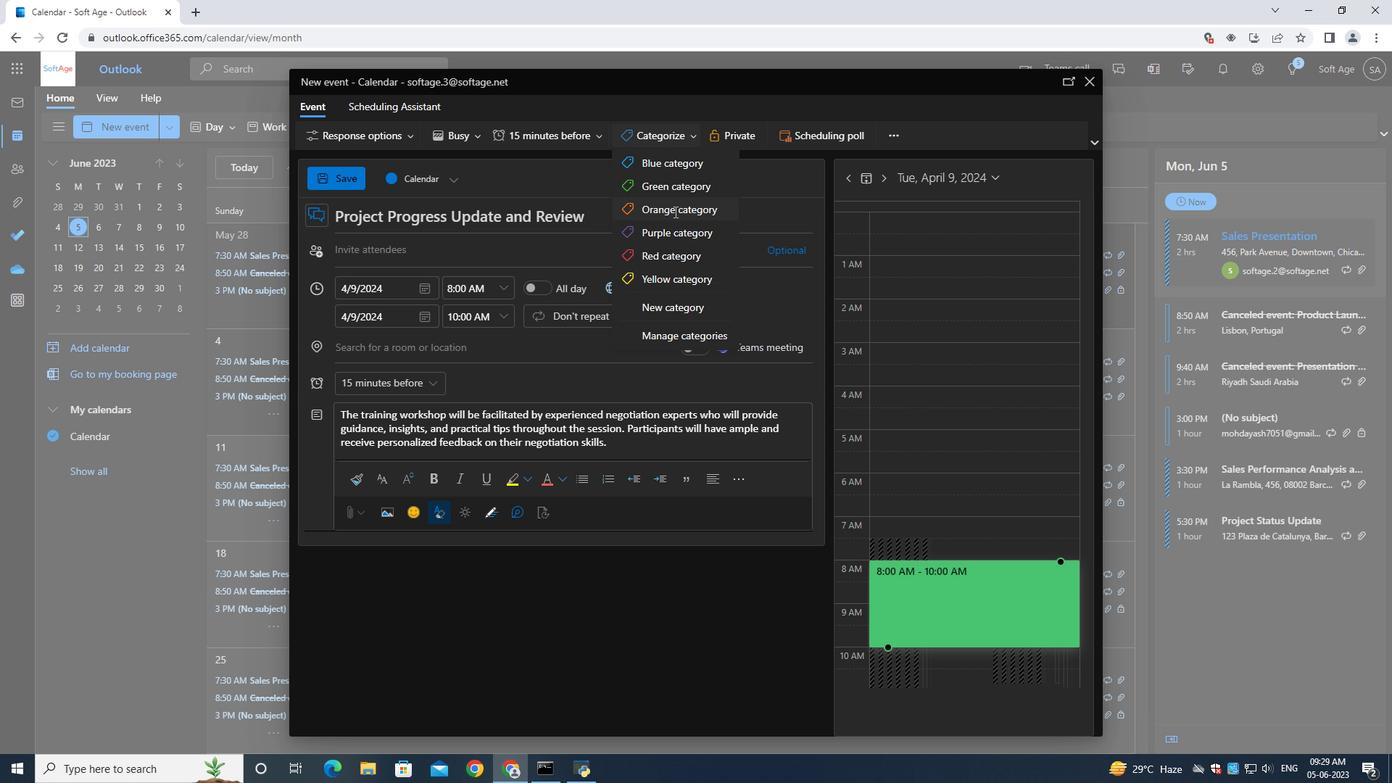 
Action: Mouse pressed left at (674, 211)
Screenshot: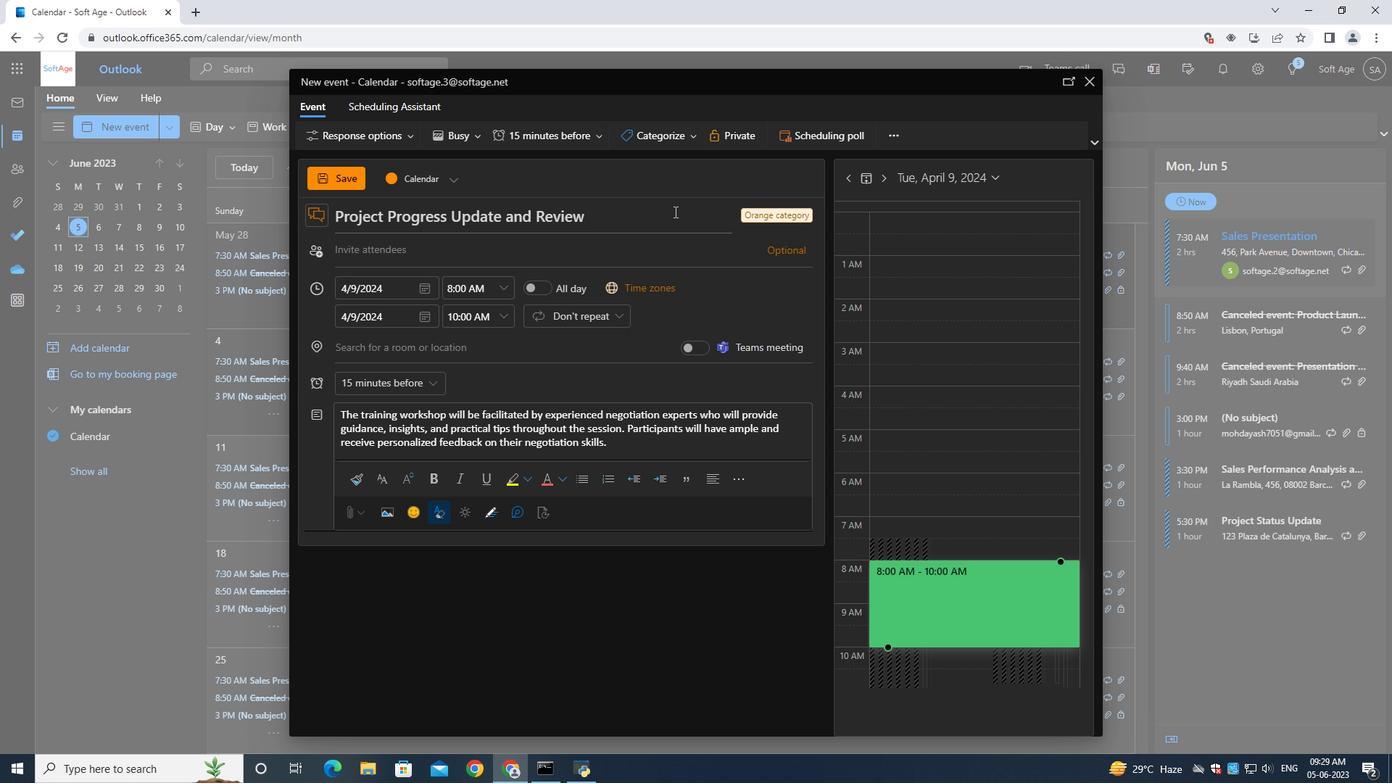 
Action: Mouse moved to (381, 345)
Screenshot: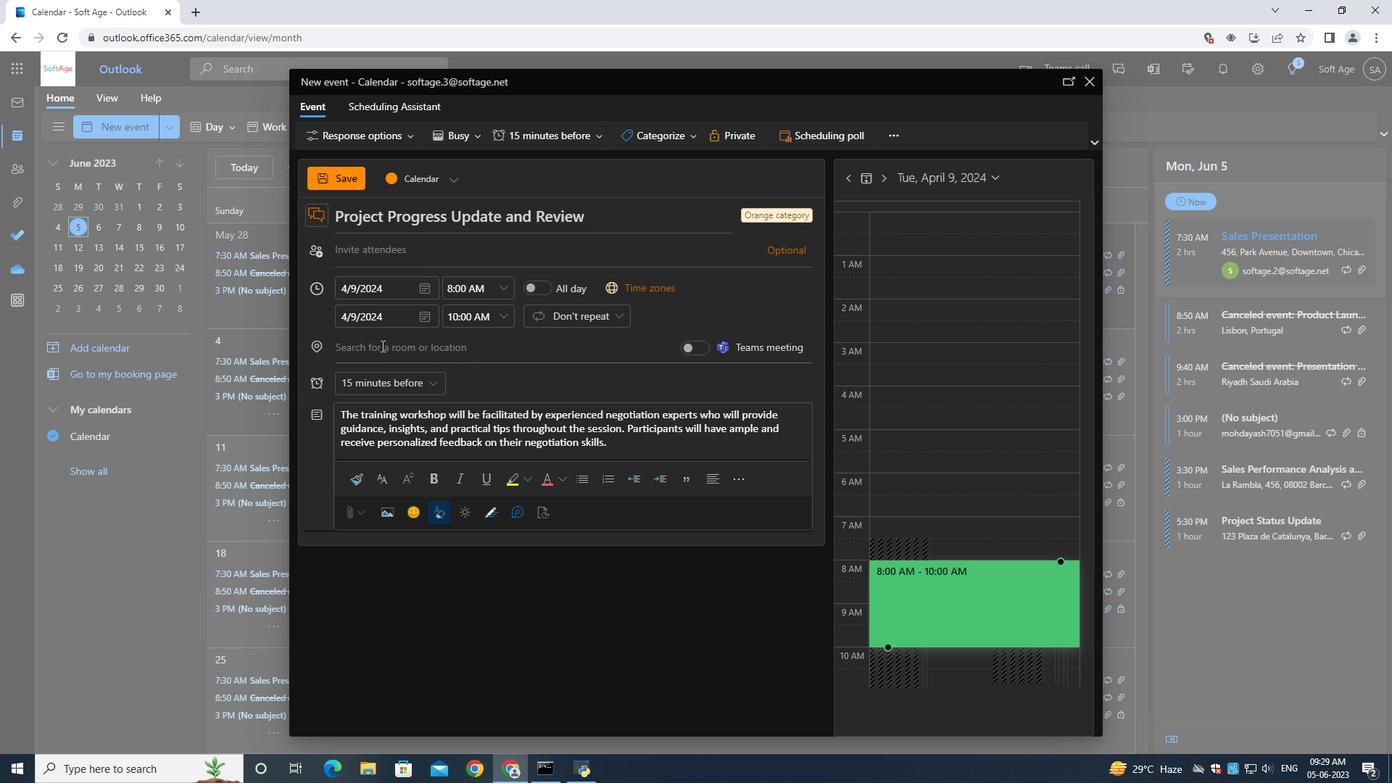 
Action: Mouse pressed left at (381, 345)
Screenshot: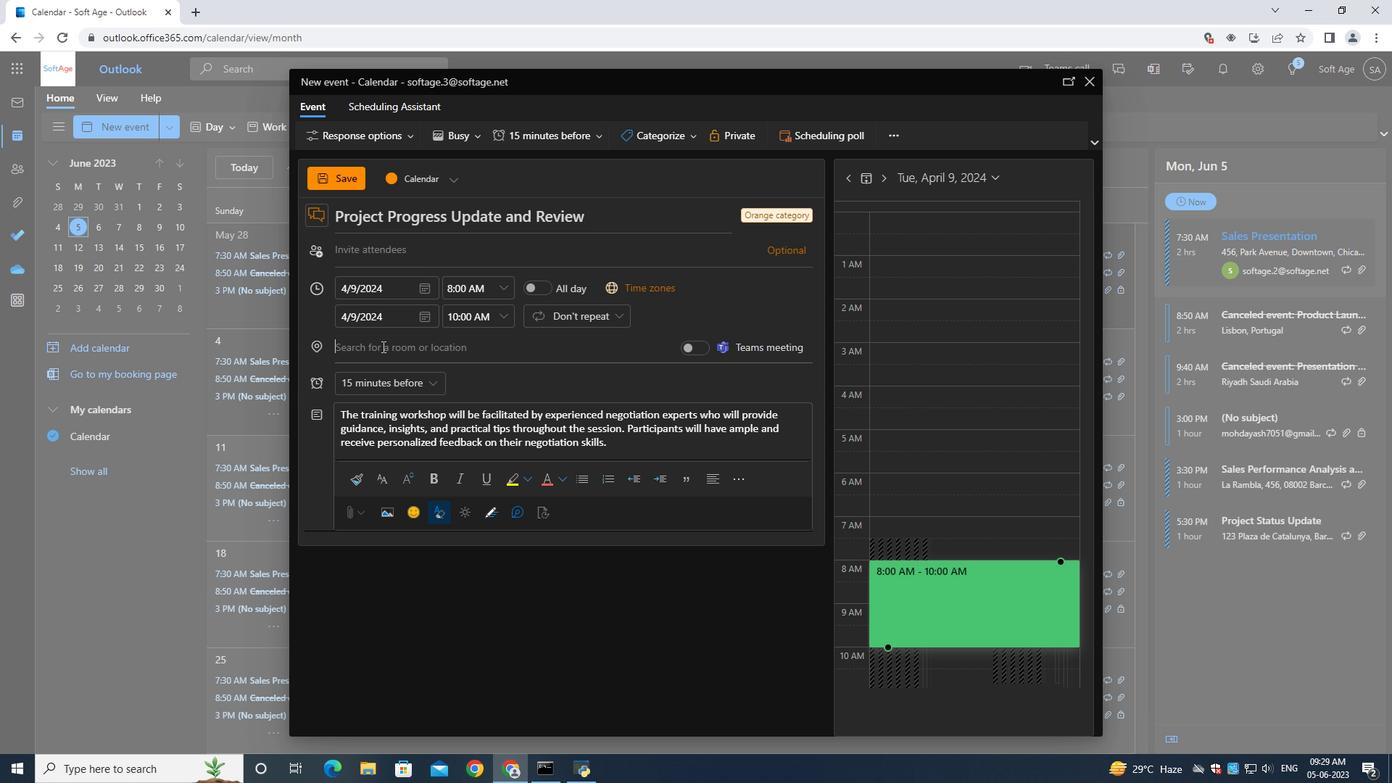 
Action: Mouse moved to (382, 346)
Screenshot: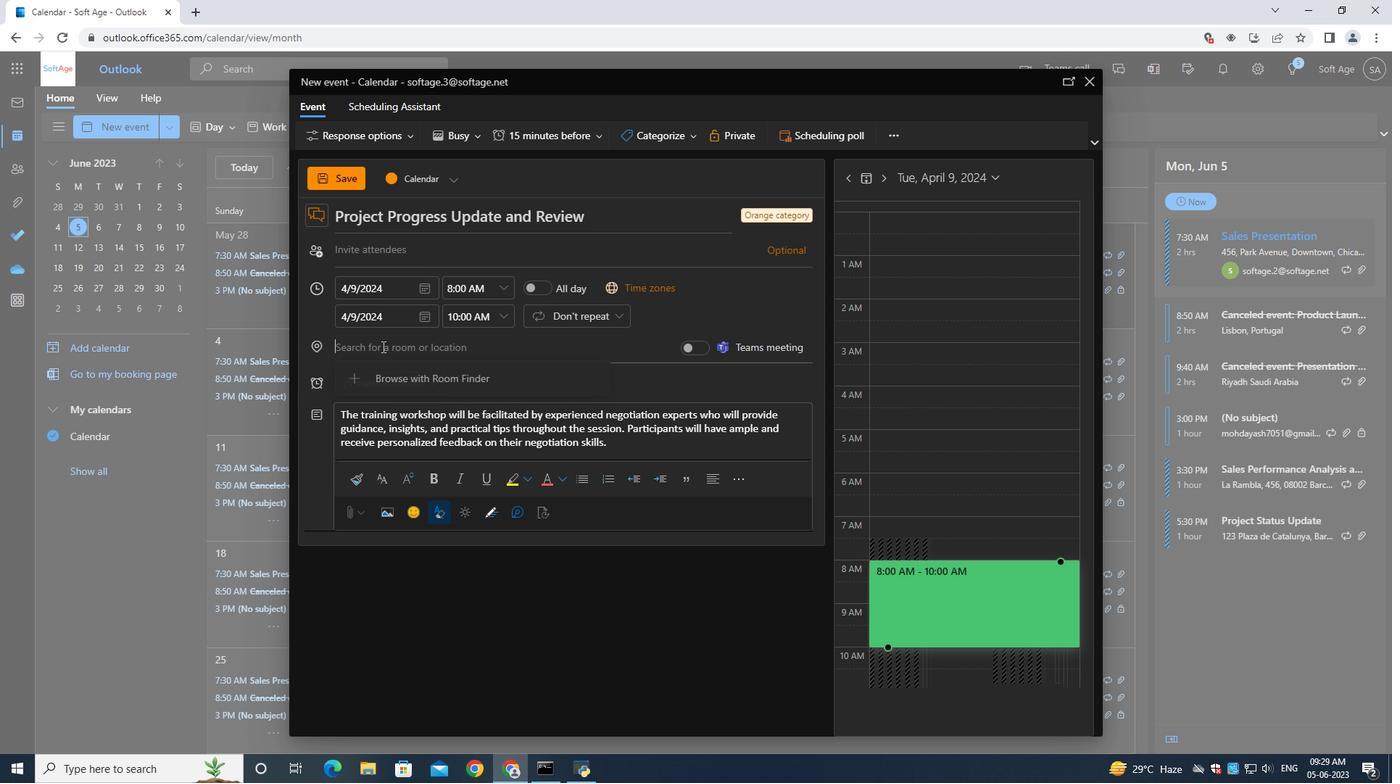 
Action: Key pressed <Key.shift>Sydney,<Key.space><Key.shift>Australia
Screenshot: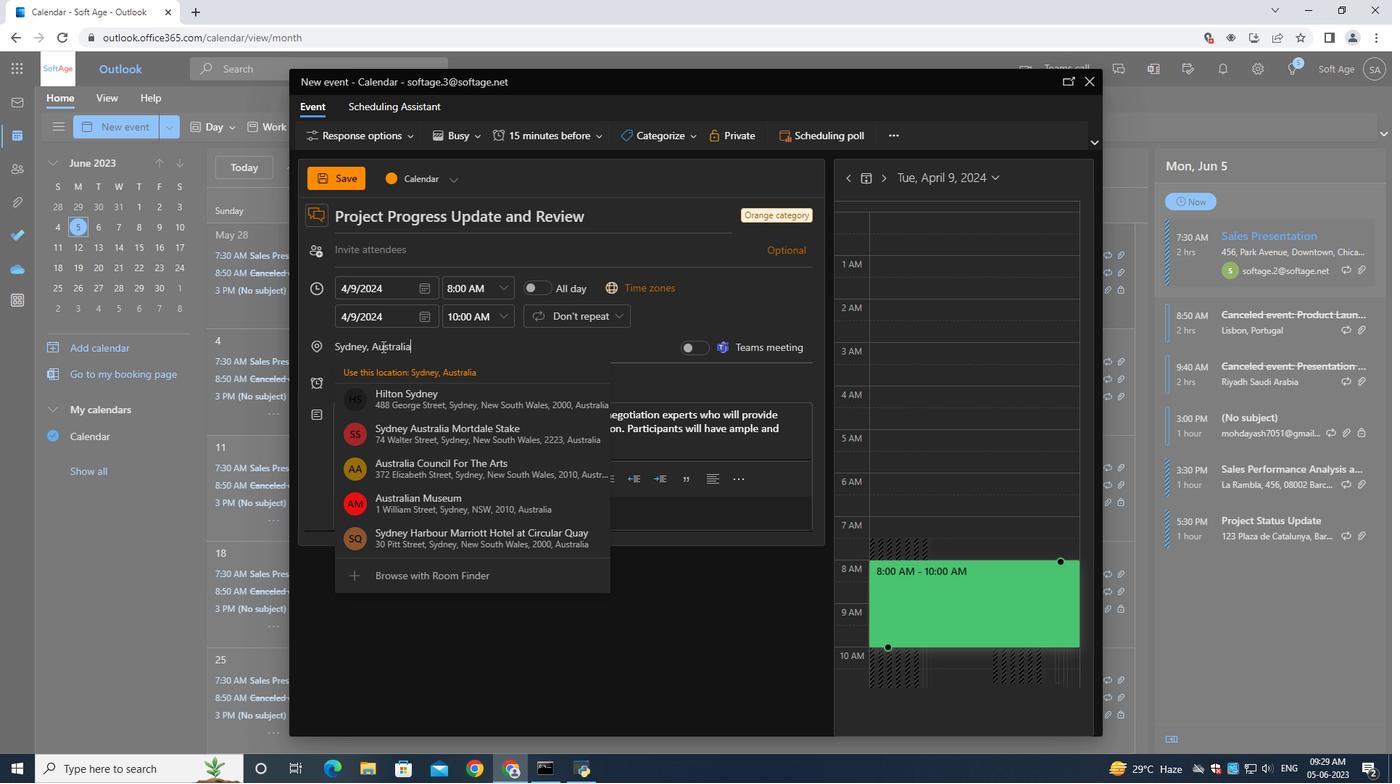 
Action: Mouse moved to (384, 256)
Screenshot: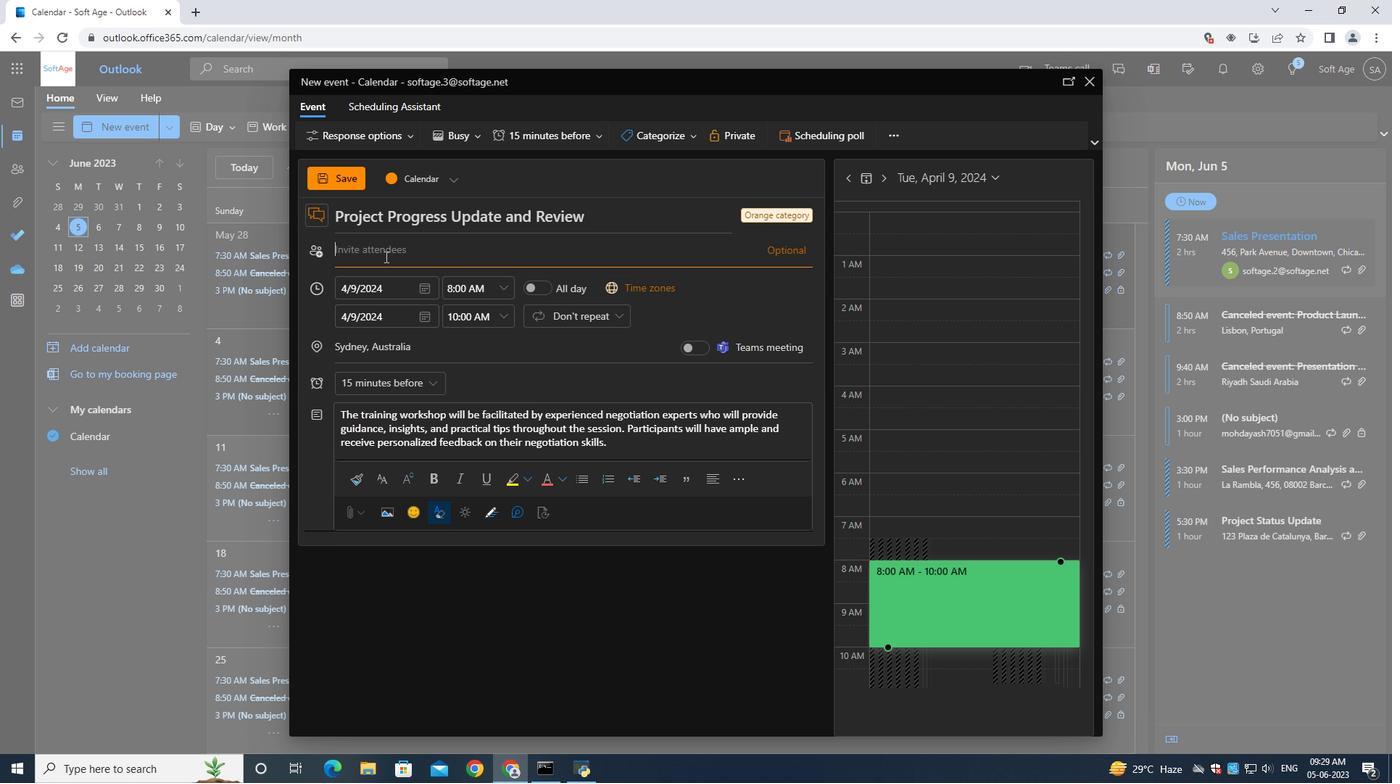 
Action: Mouse pressed left at (384, 256)
Screenshot: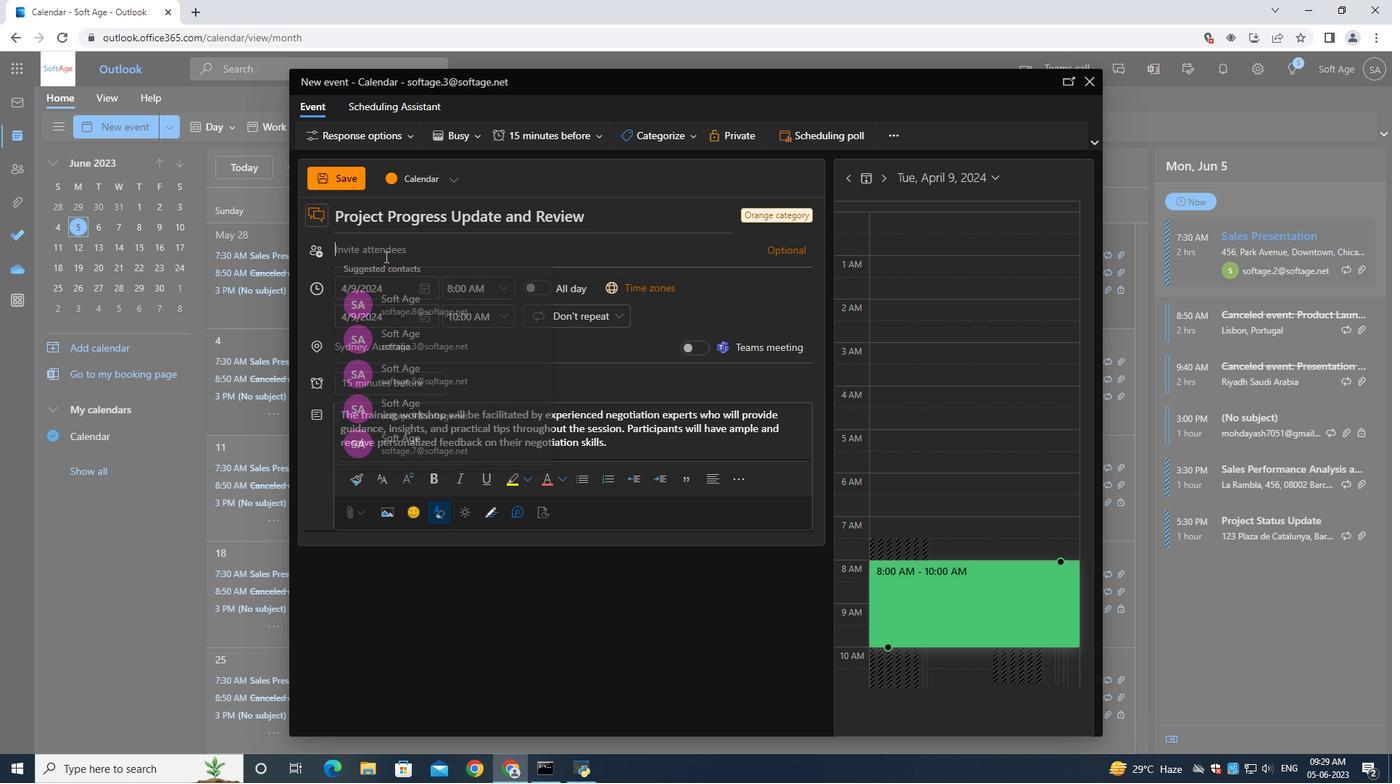
Action: Key pressed softage.7<Key.shift>@softage.net
Screenshot: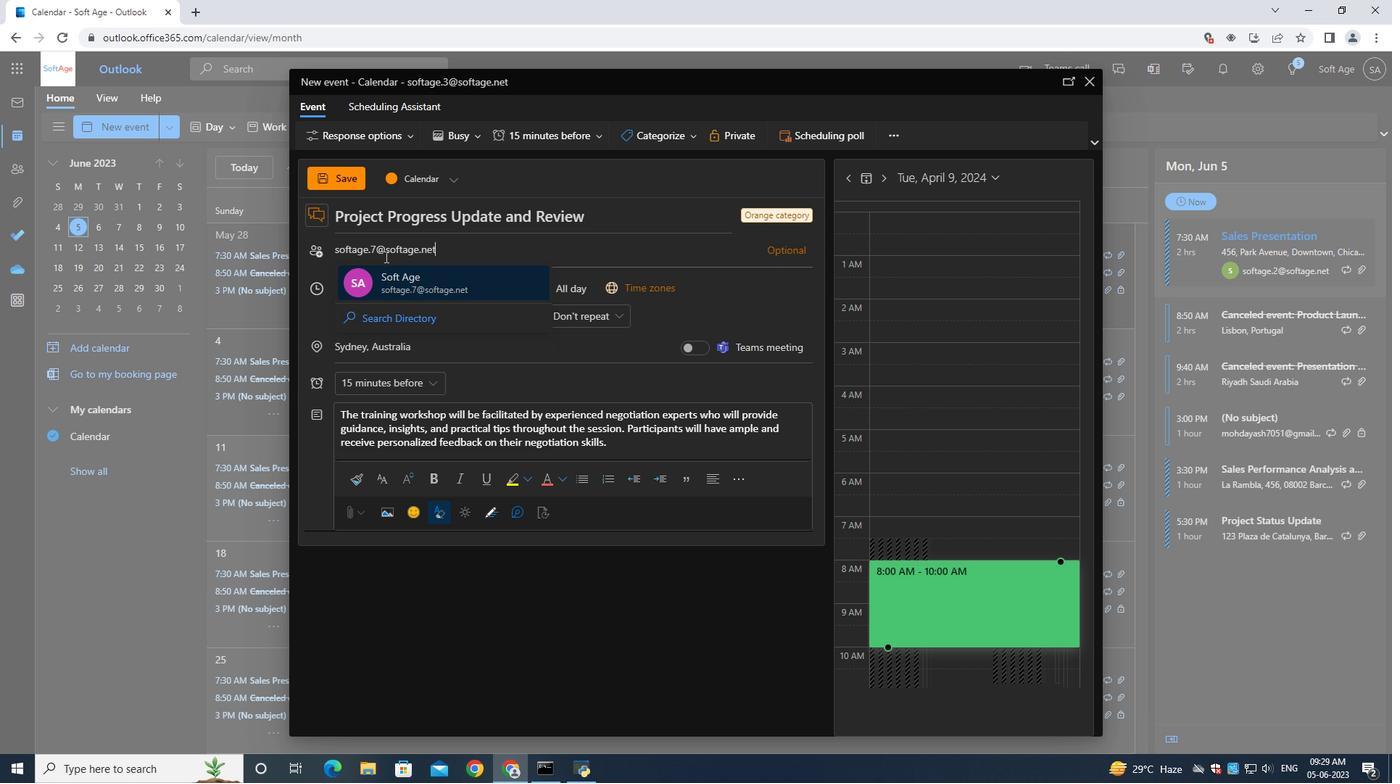 
Action: Mouse moved to (401, 271)
Screenshot: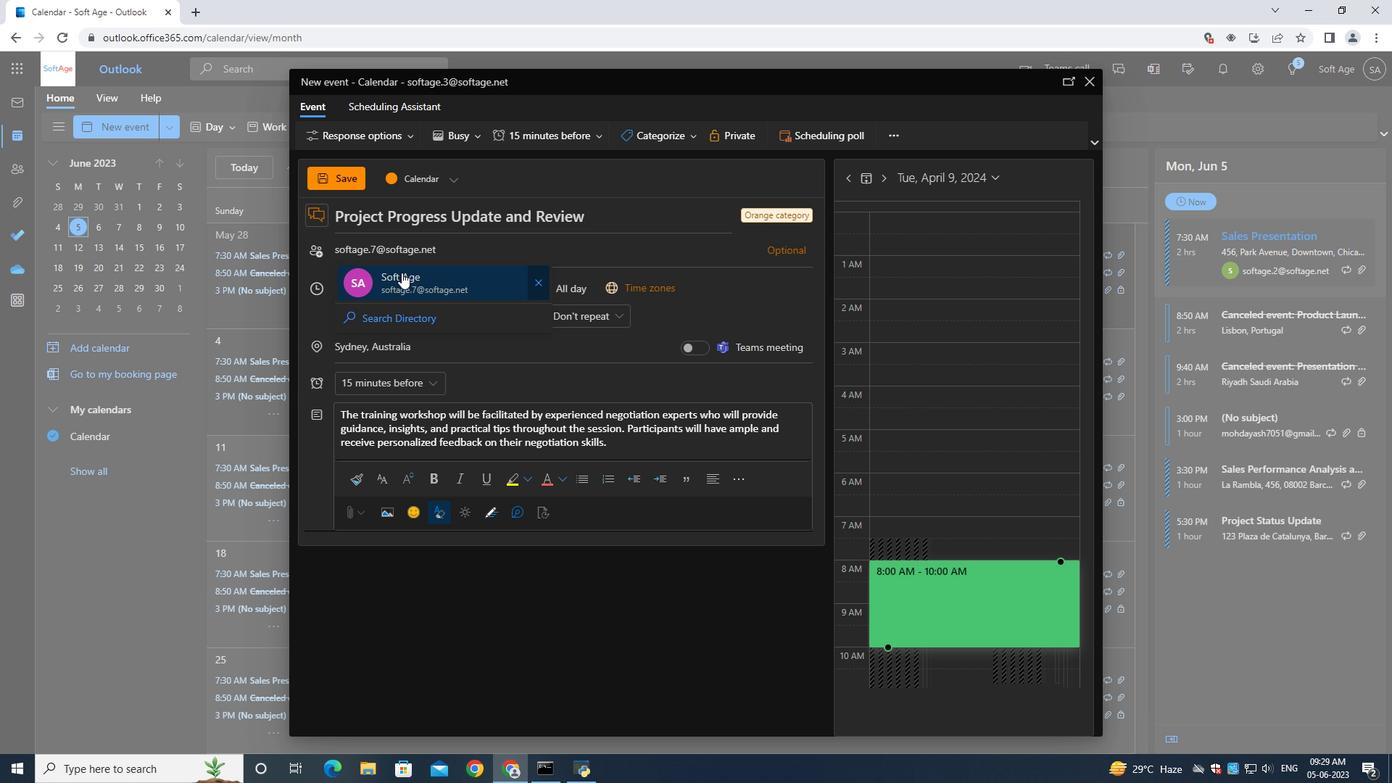 
Action: Mouse pressed left at (401, 271)
Screenshot: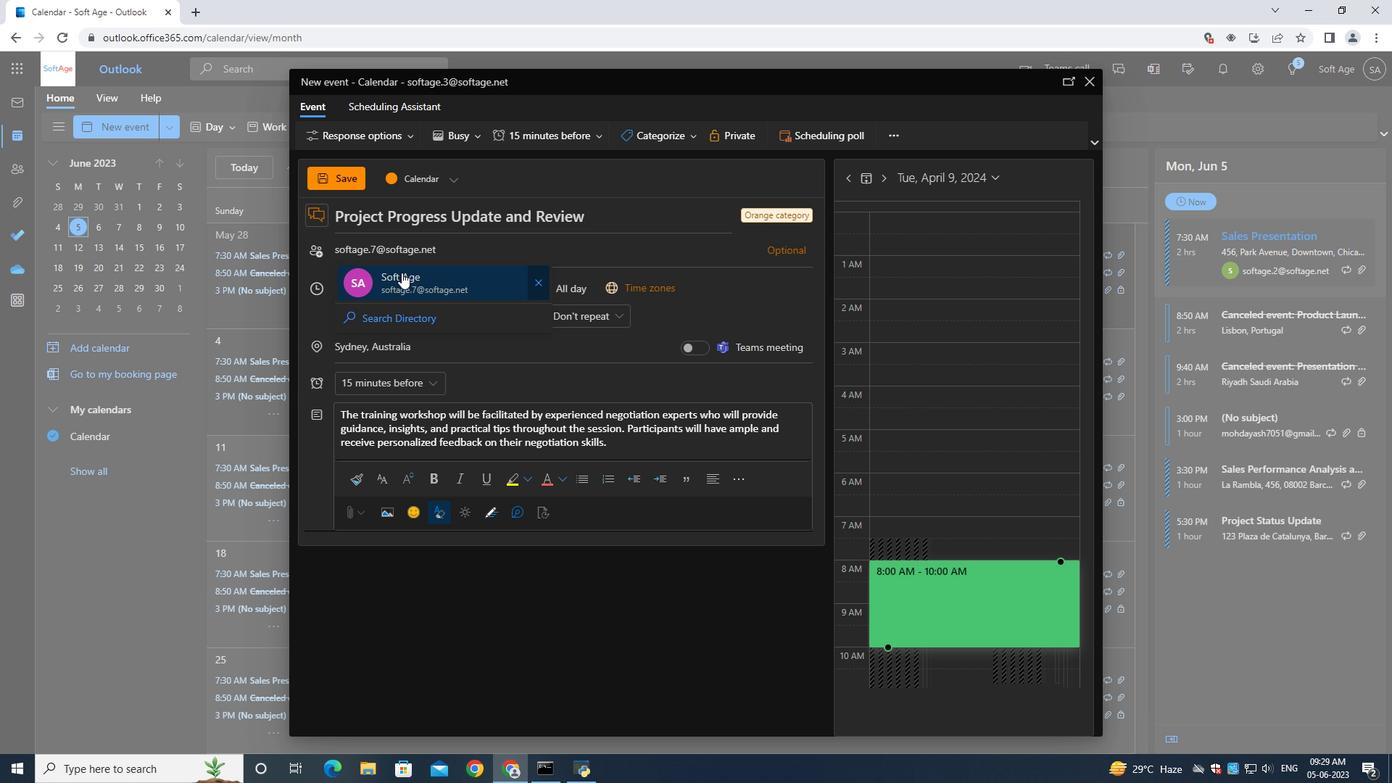 
Action: Mouse moved to (462, 248)
Screenshot: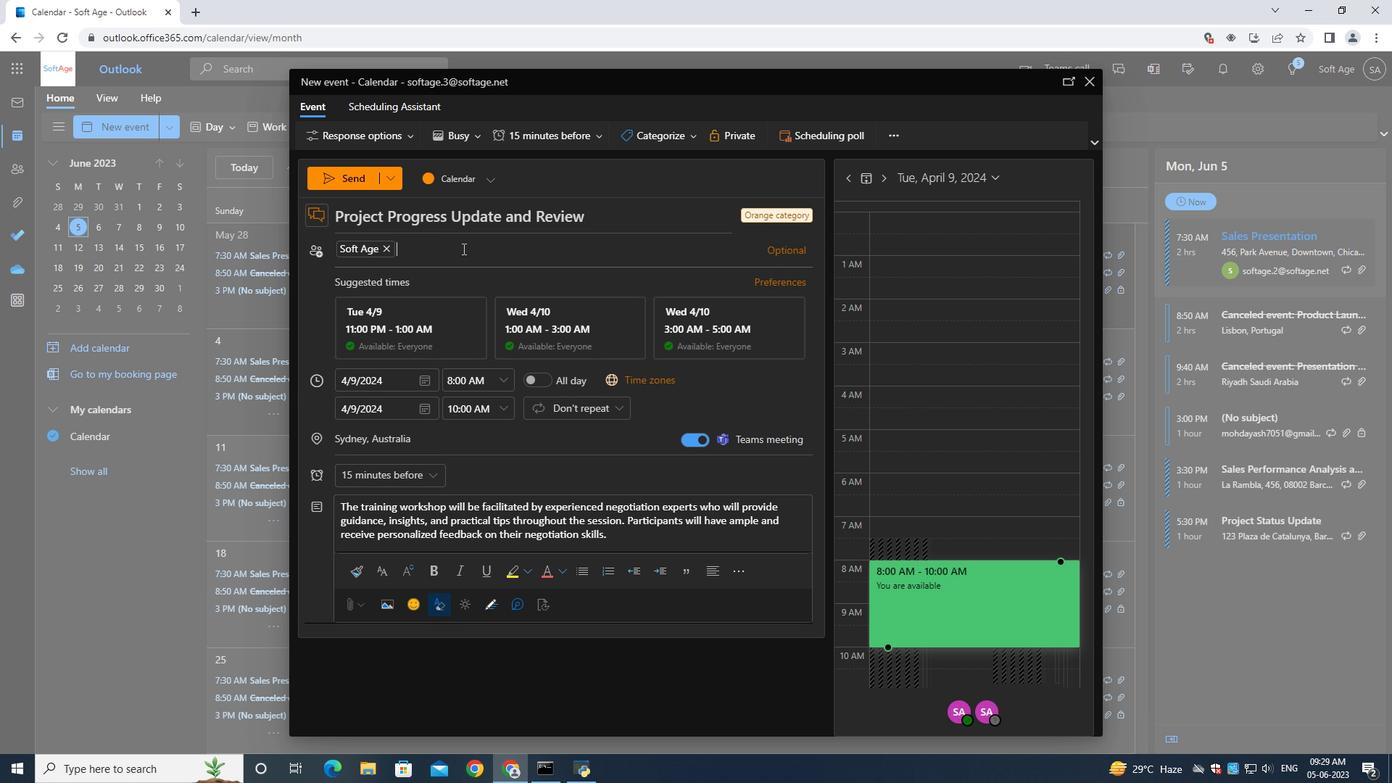 
Action: Key pressed softage.8<Key.shift>@softage.net
Screenshot: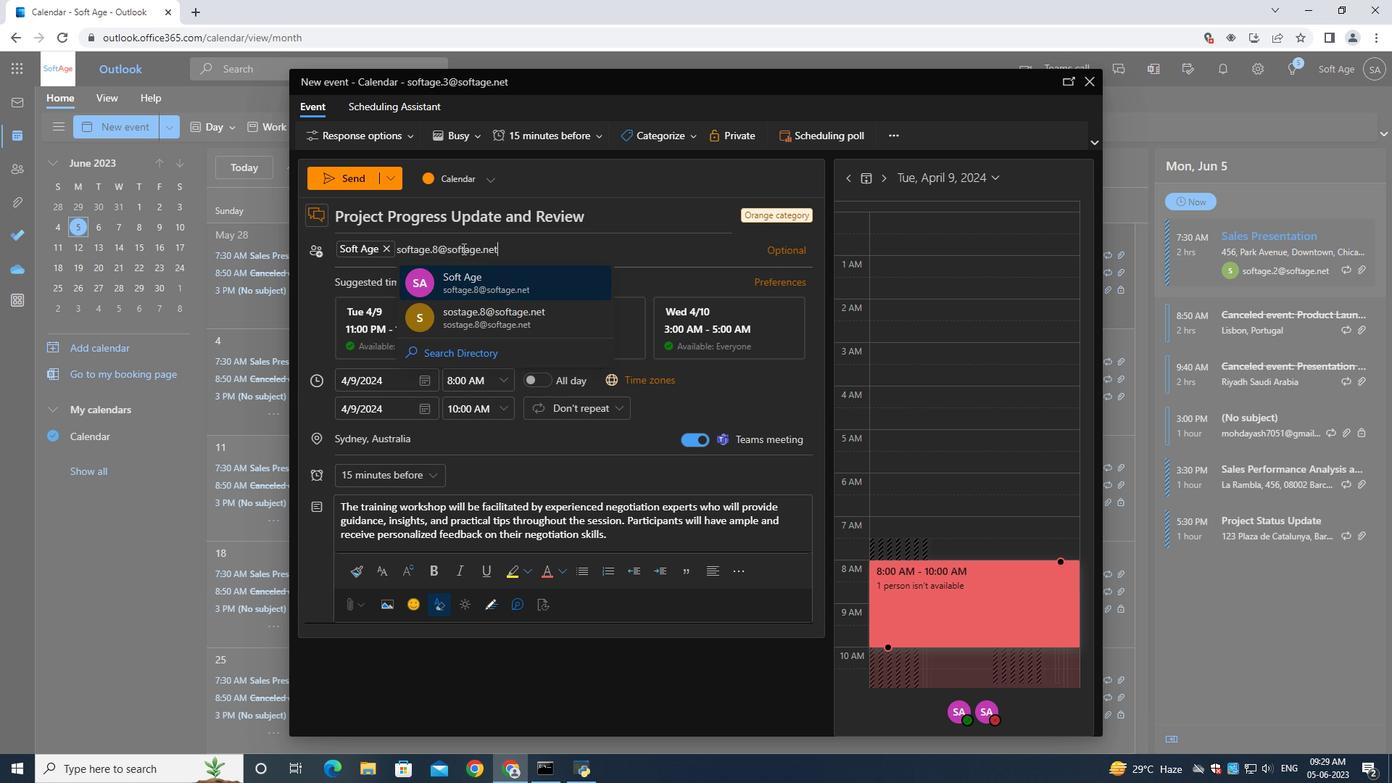 
Action: Mouse moved to (482, 274)
Screenshot: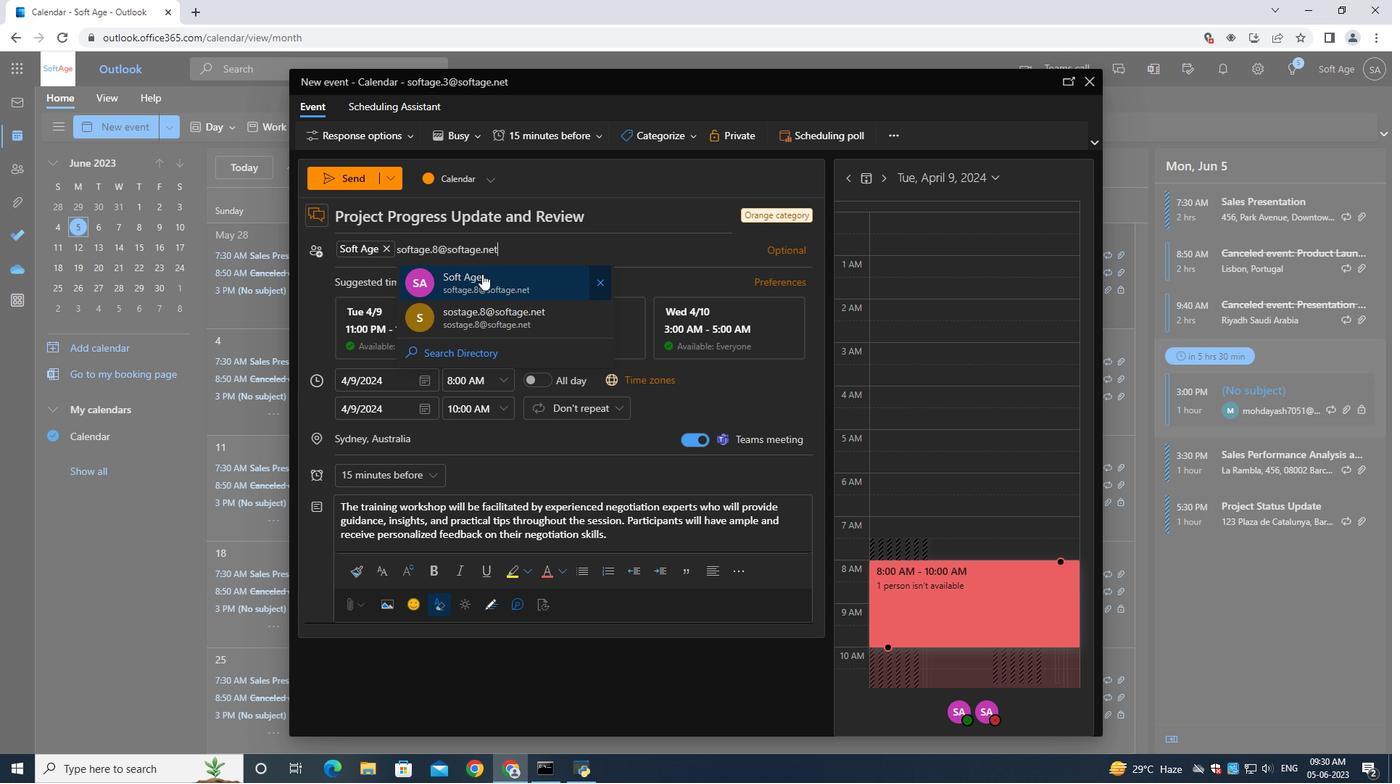 
Action: Mouse pressed left at (482, 274)
Screenshot: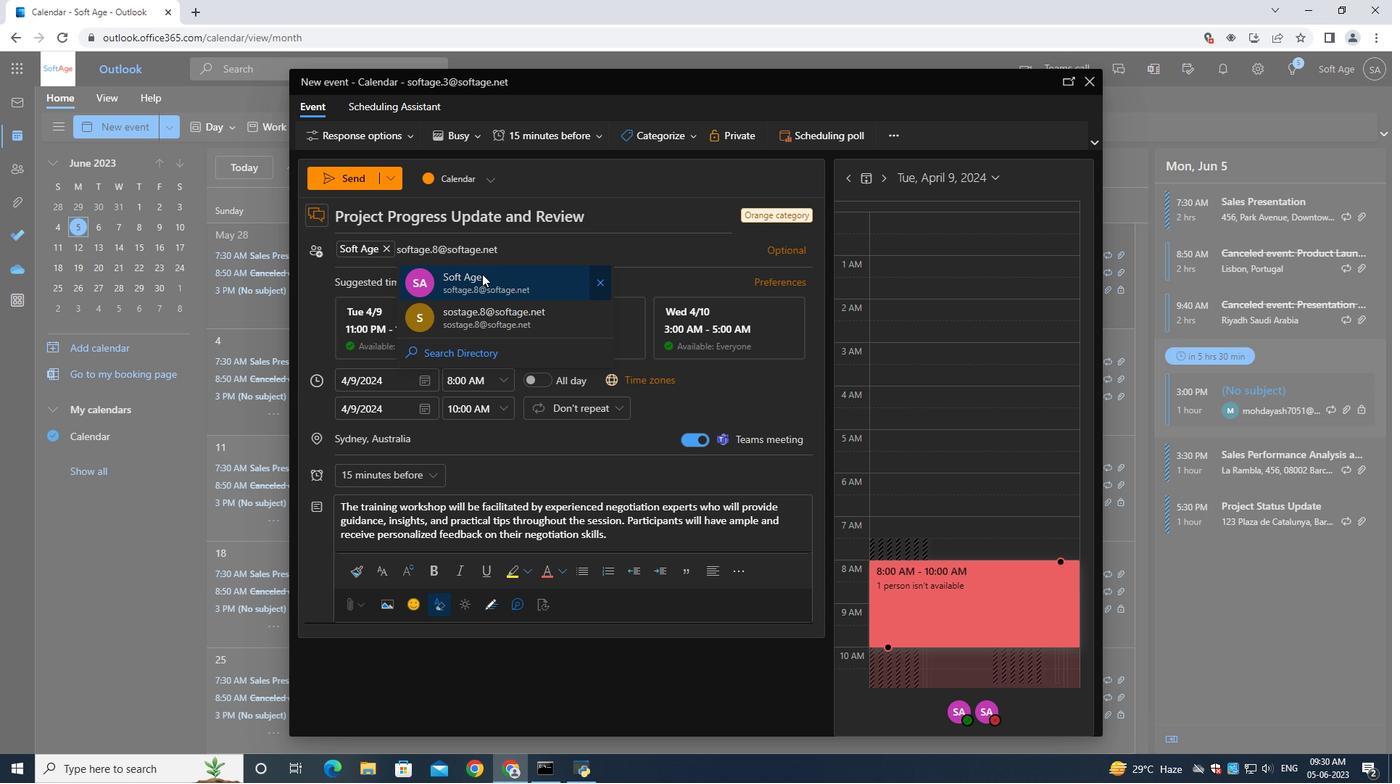 
Action: Mouse moved to (379, 474)
Screenshot: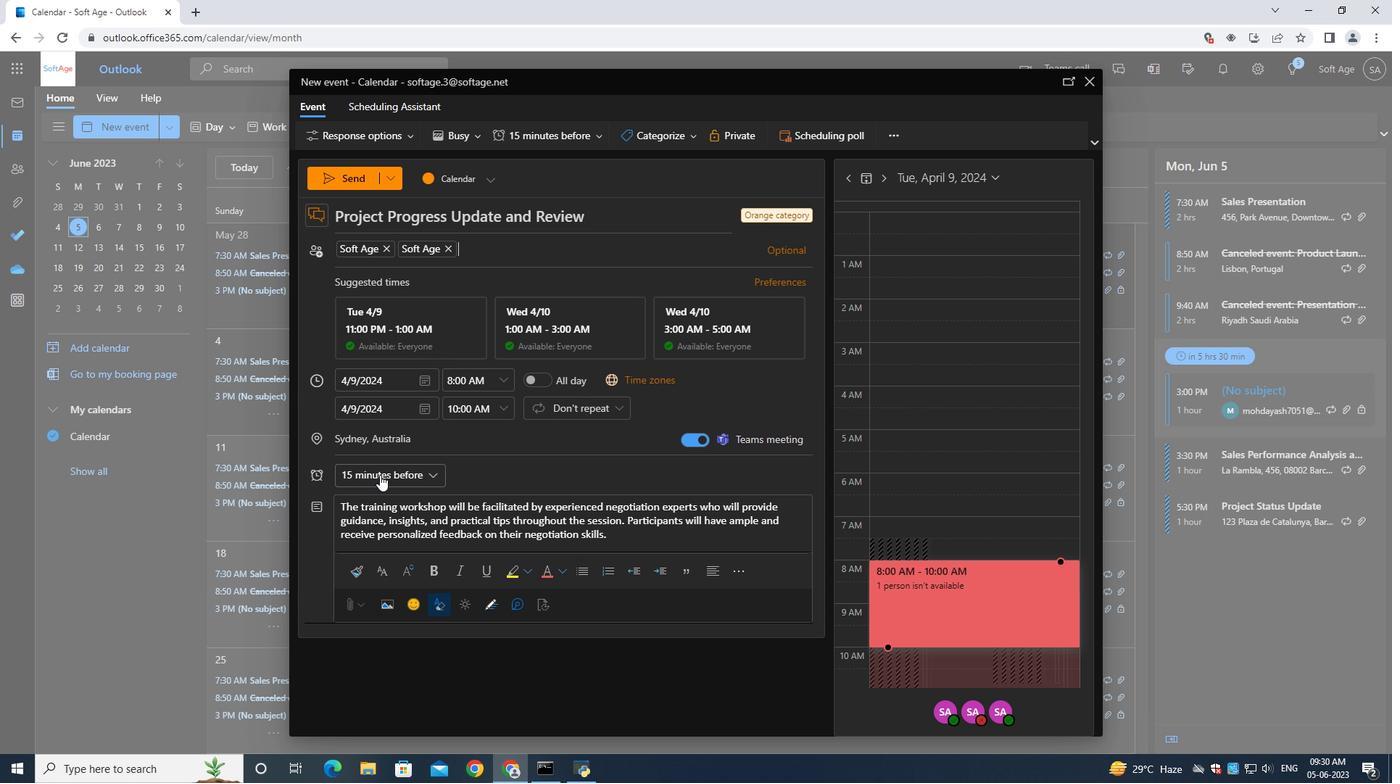 
Action: Mouse pressed left at (379, 474)
Screenshot: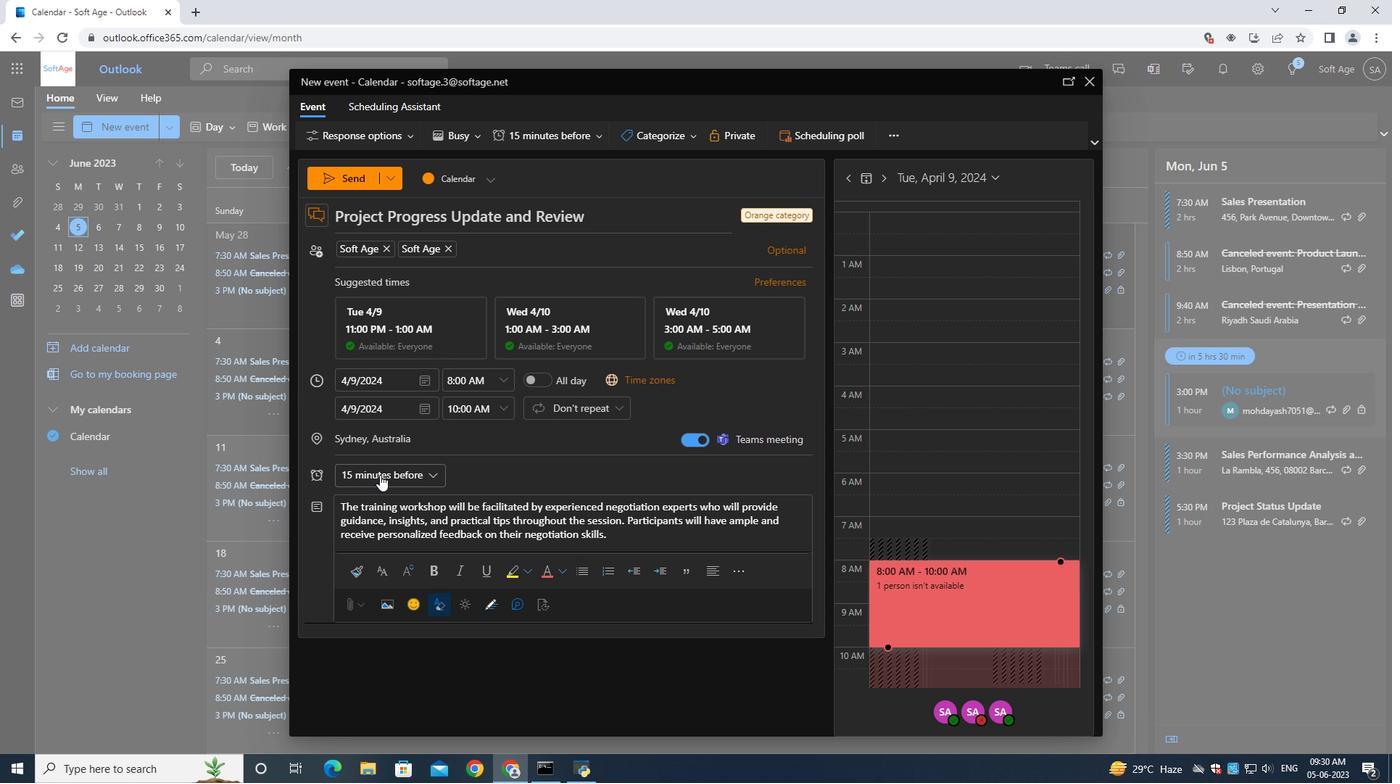
Action: Mouse moved to (389, 345)
Screenshot: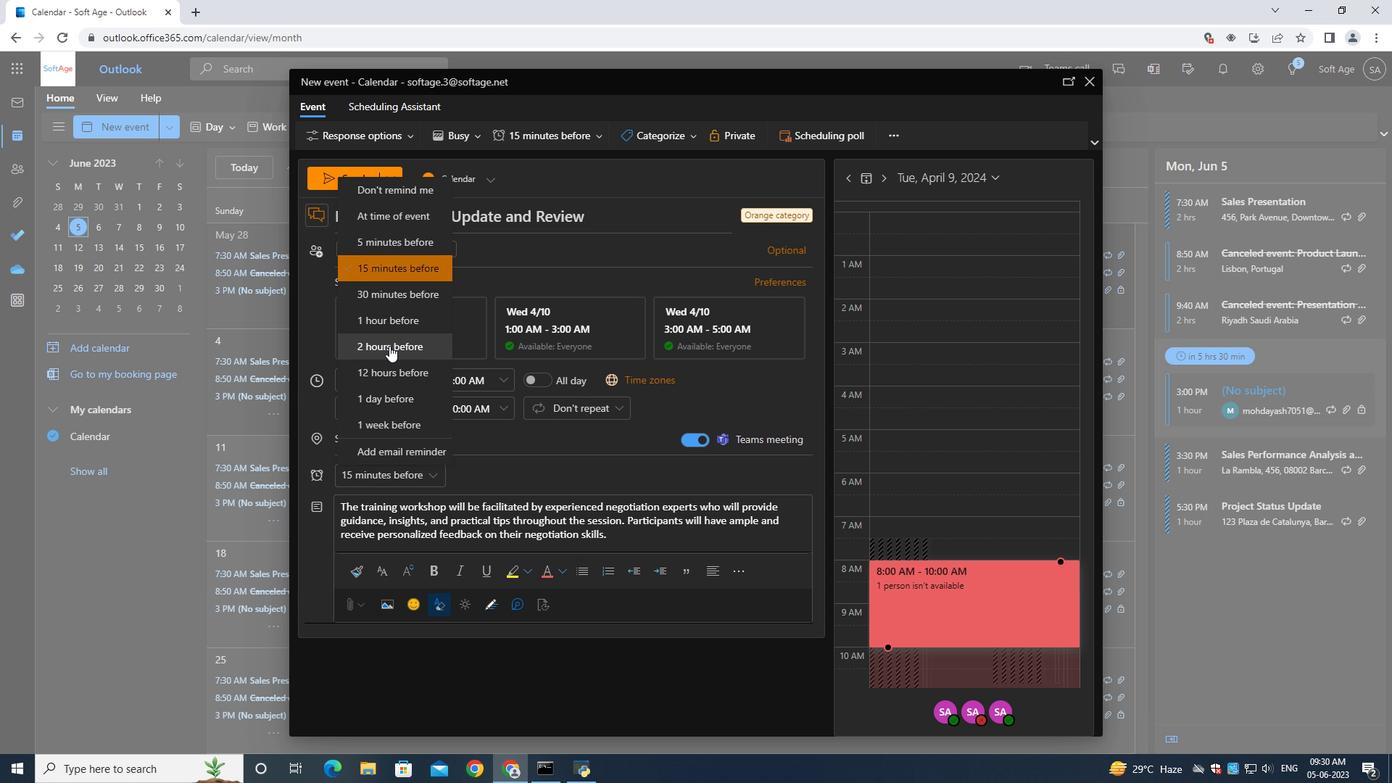 
Action: Mouse pressed left at (389, 345)
Screenshot: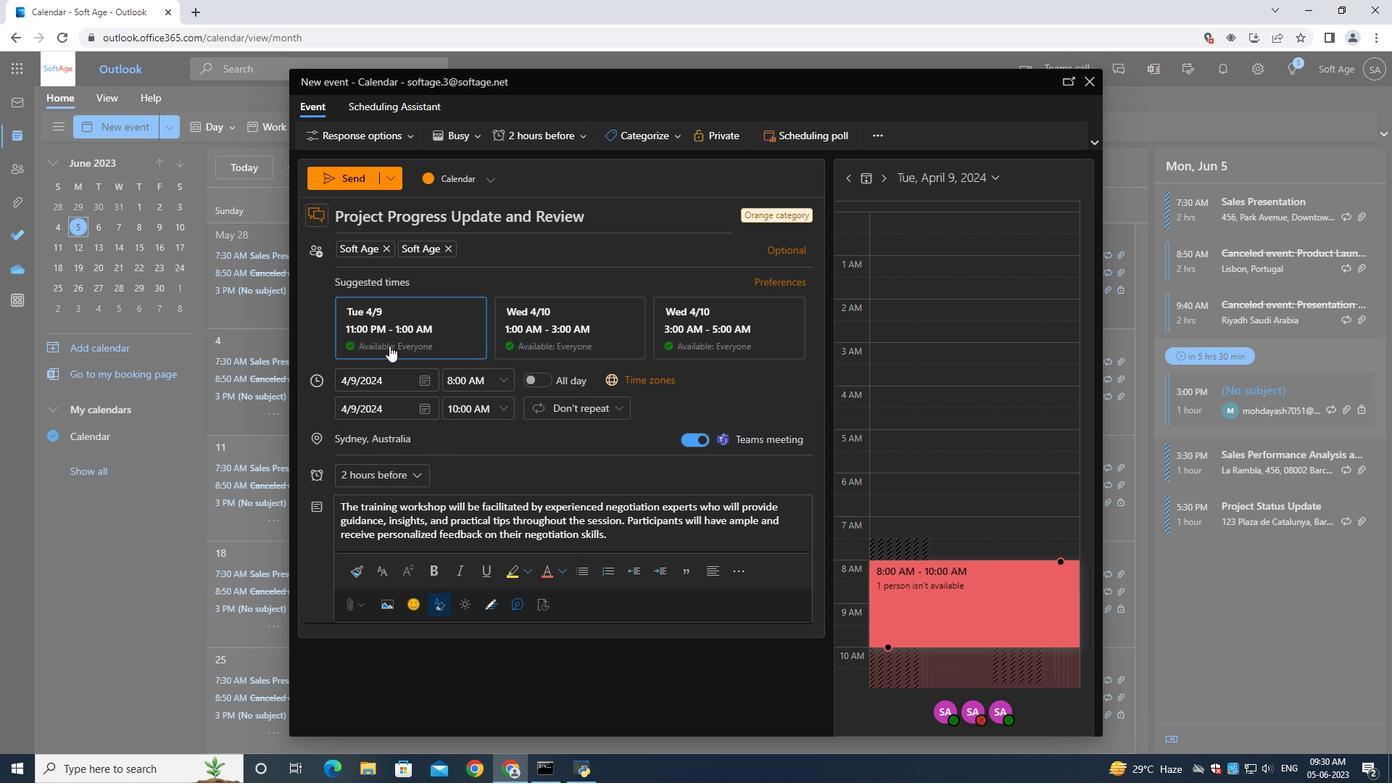 
Action: Mouse moved to (339, 172)
Screenshot: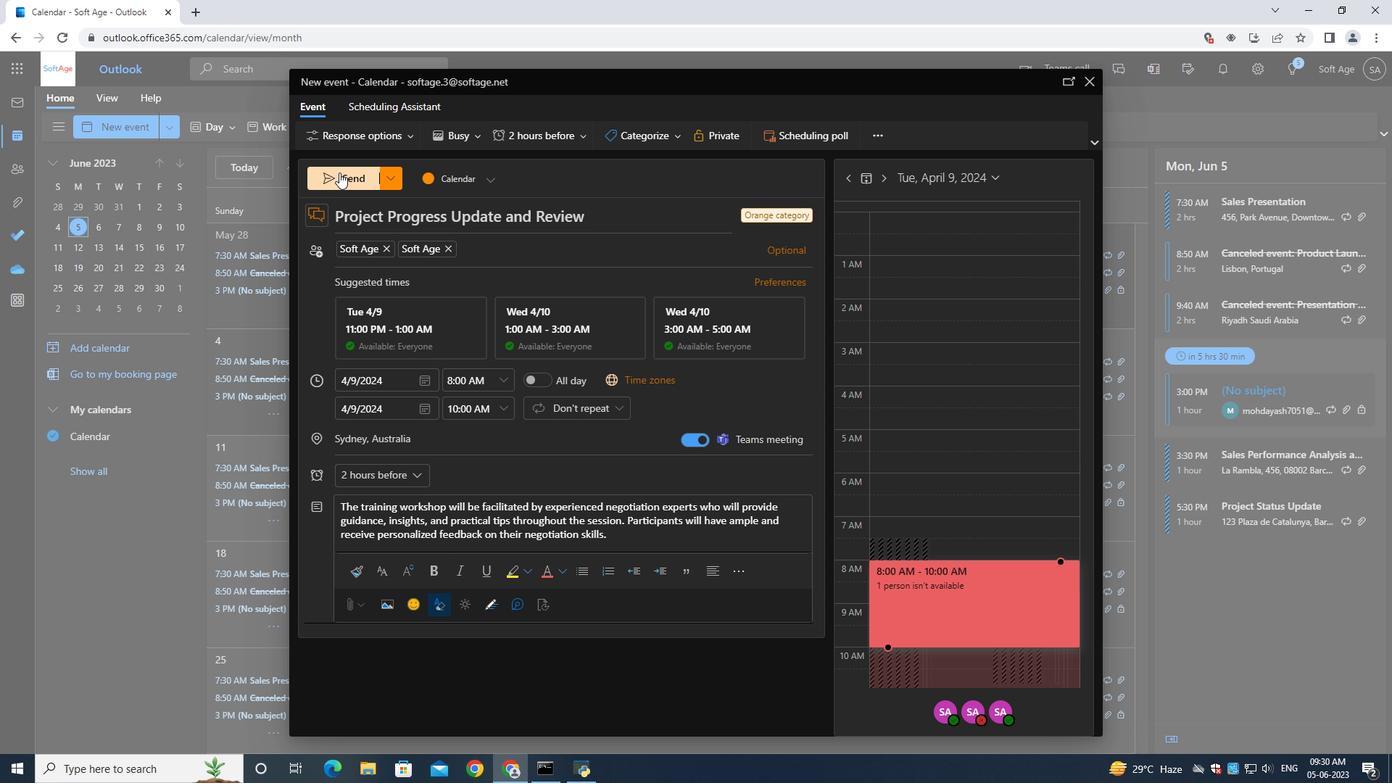 
Action: Mouse pressed left at (339, 172)
Screenshot: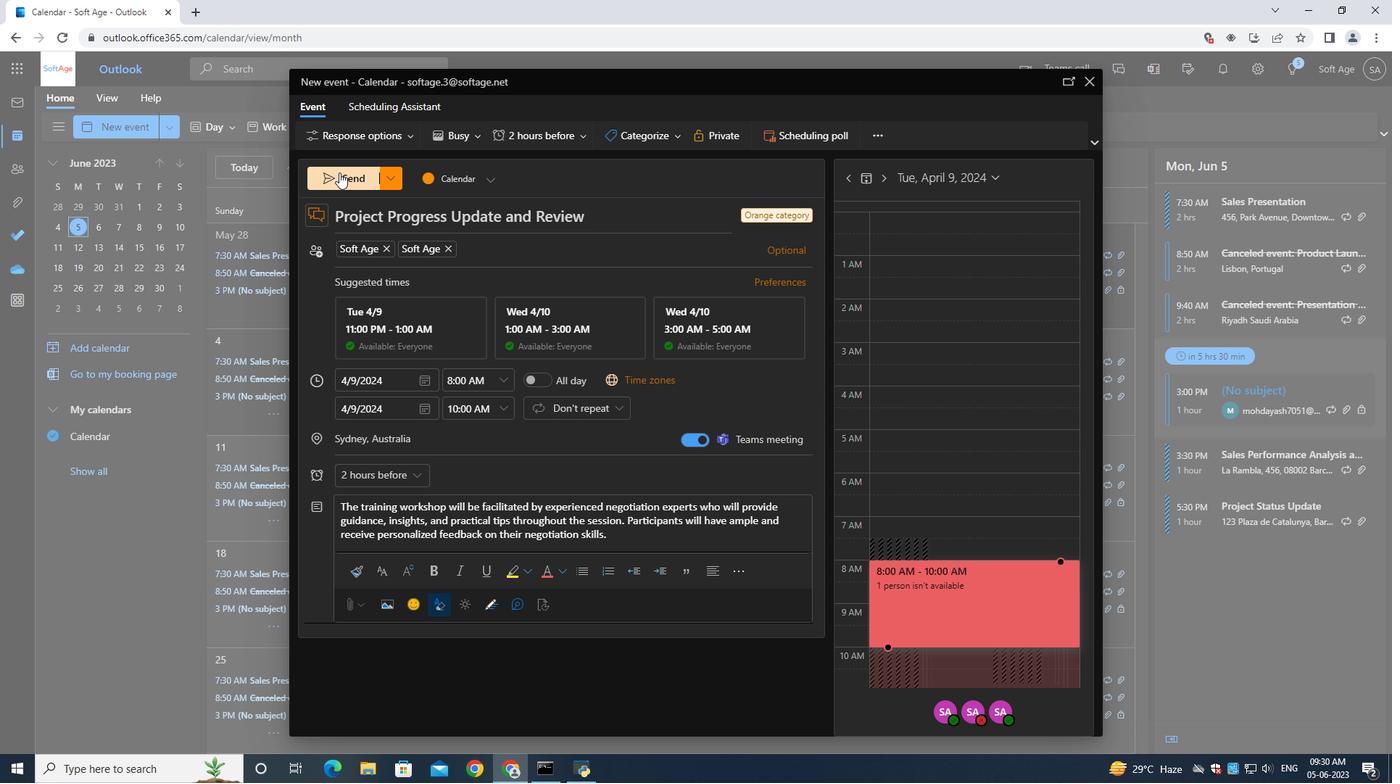 
Action: Mouse moved to (526, 296)
Screenshot: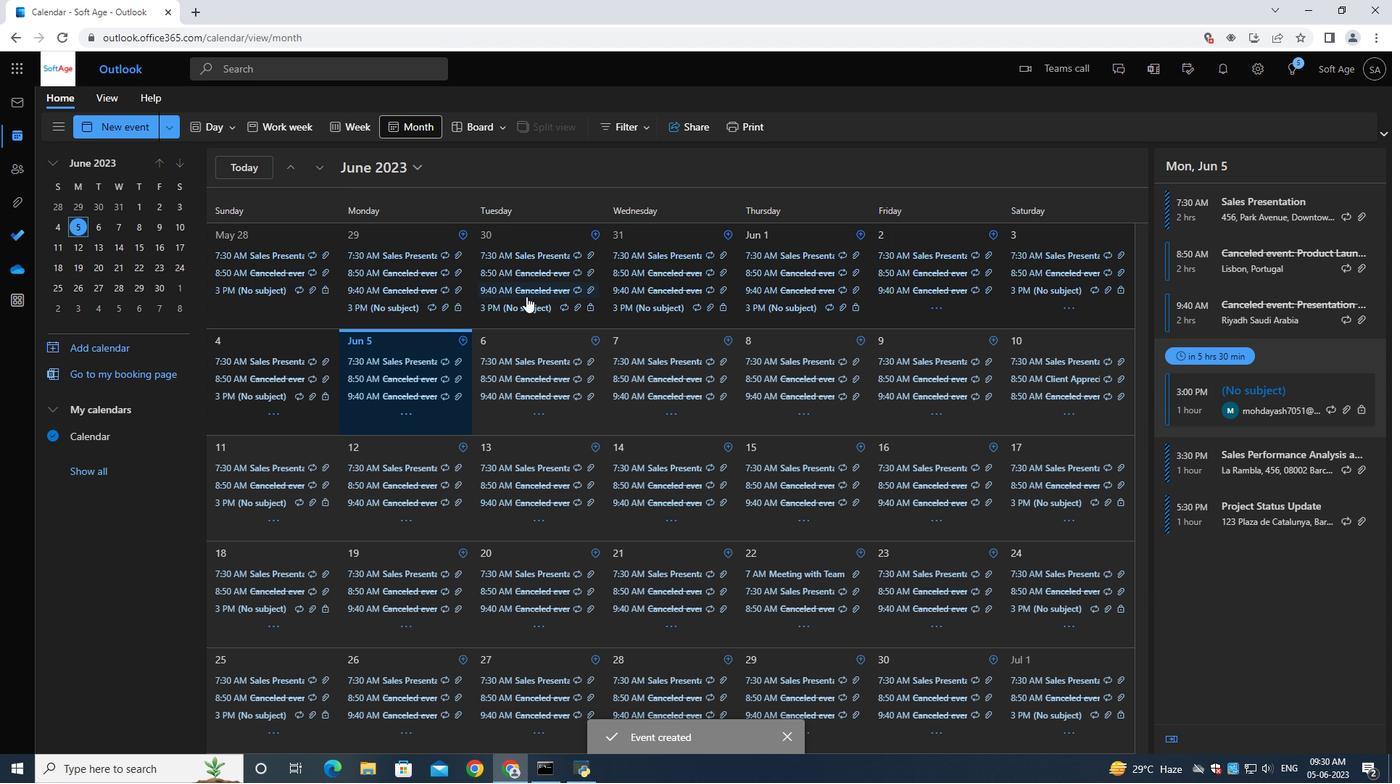 
